 Task: Find connections with filter location Spalding with filter topic #lawyerswith filter profile language French with filter current company Mahindra Lifespace Developers Ltd. with filter school D.A.V. Public School - India with filter industry Industry Associations with filter service category Event Photography with filter keywords title Managing Partner
Action: Mouse moved to (568, 86)
Screenshot: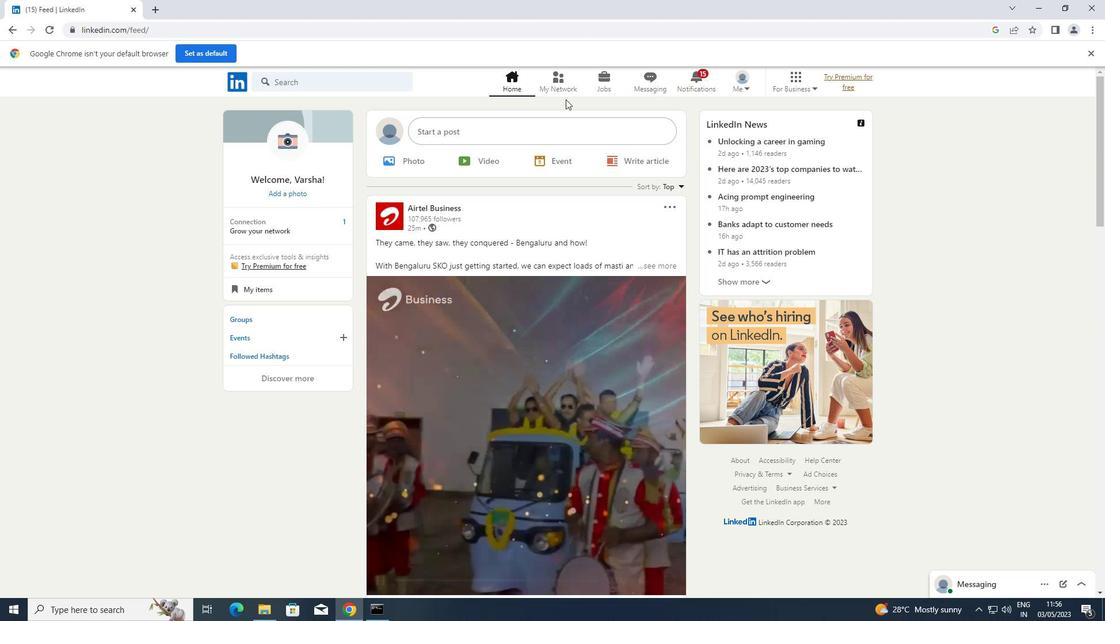 
Action: Mouse pressed left at (568, 86)
Screenshot: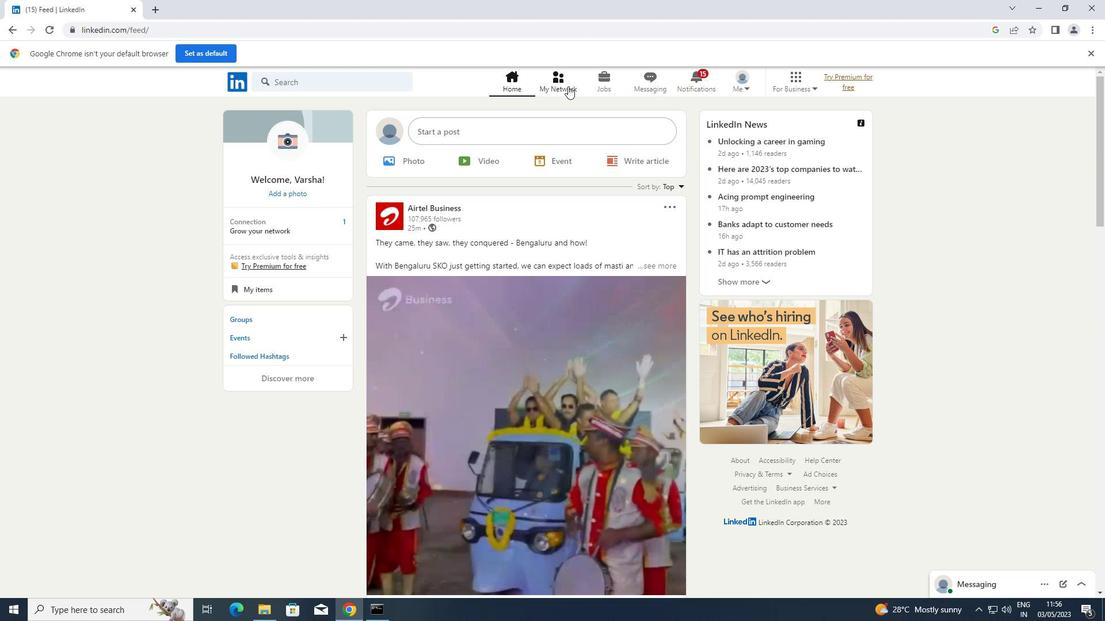 
Action: Mouse moved to (350, 144)
Screenshot: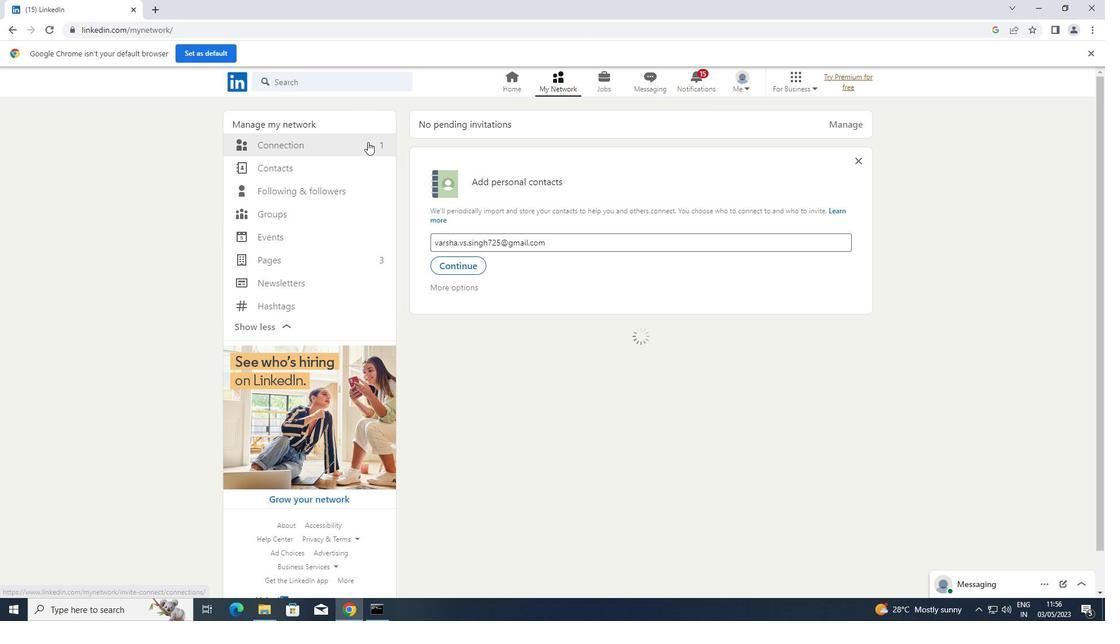
Action: Mouse pressed left at (350, 144)
Screenshot: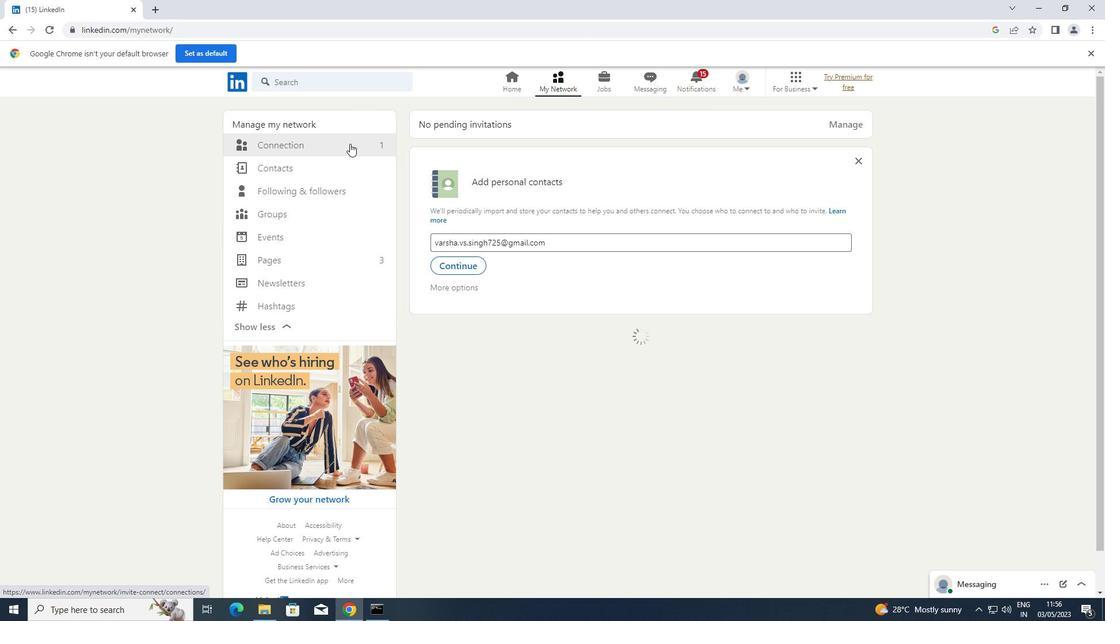 
Action: Mouse moved to (632, 143)
Screenshot: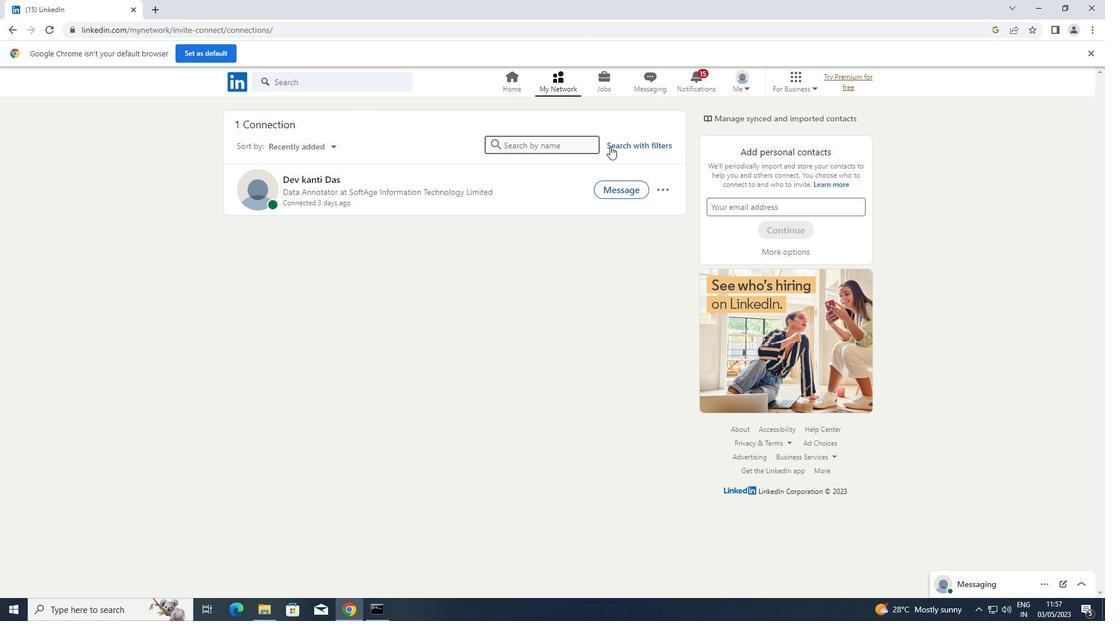 
Action: Mouse pressed left at (632, 143)
Screenshot: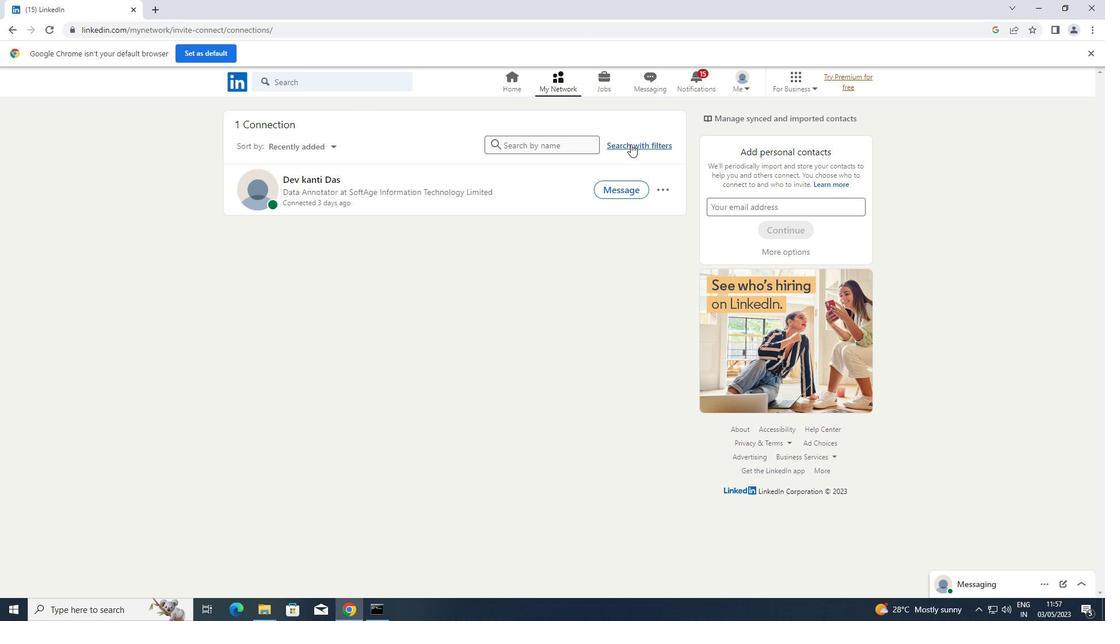 
Action: Mouse moved to (594, 104)
Screenshot: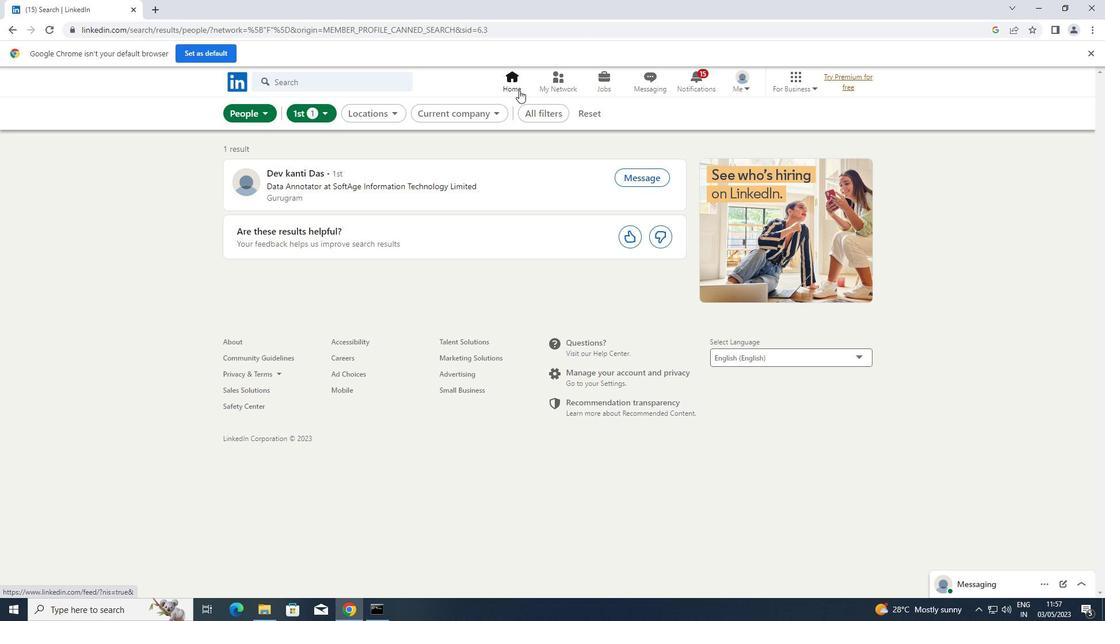 
Action: Mouse pressed left at (594, 104)
Screenshot: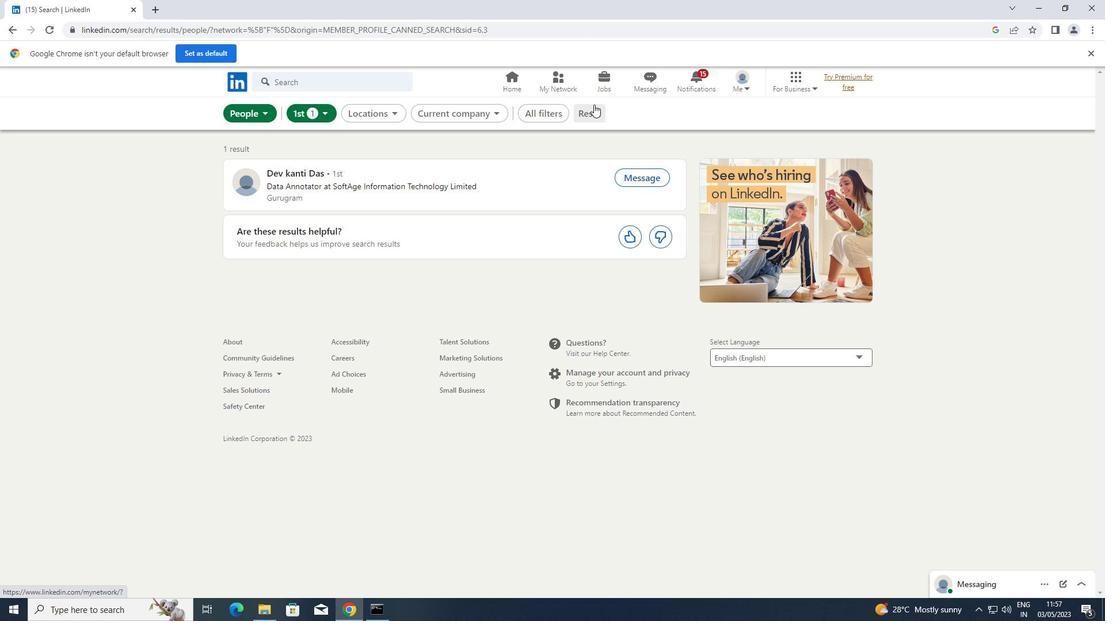 
Action: Mouse moved to (575, 116)
Screenshot: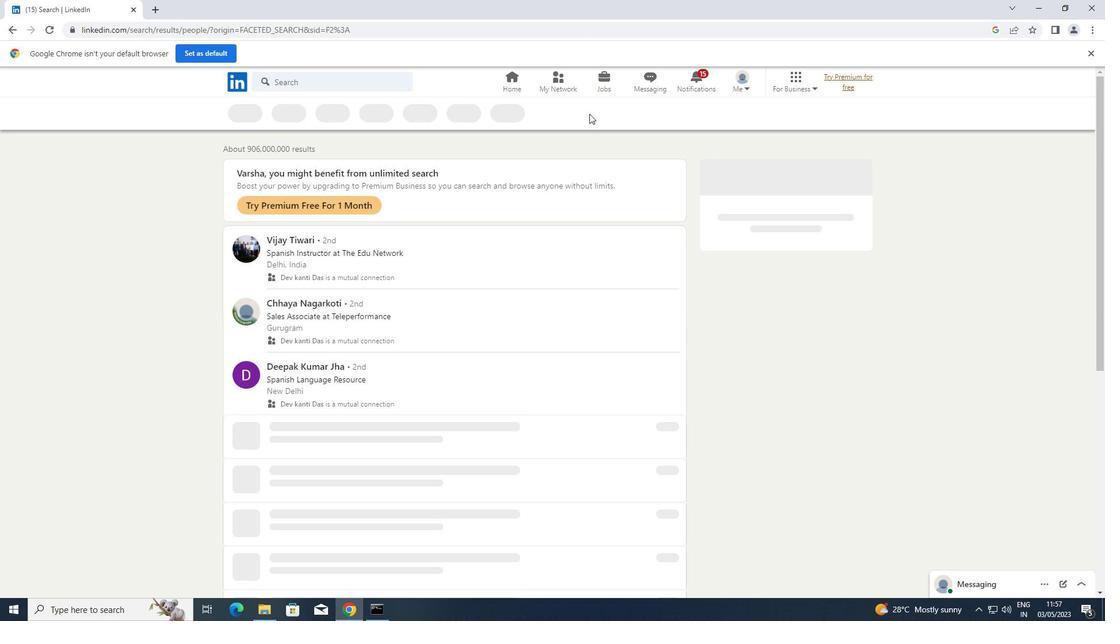 
Action: Mouse pressed left at (575, 116)
Screenshot: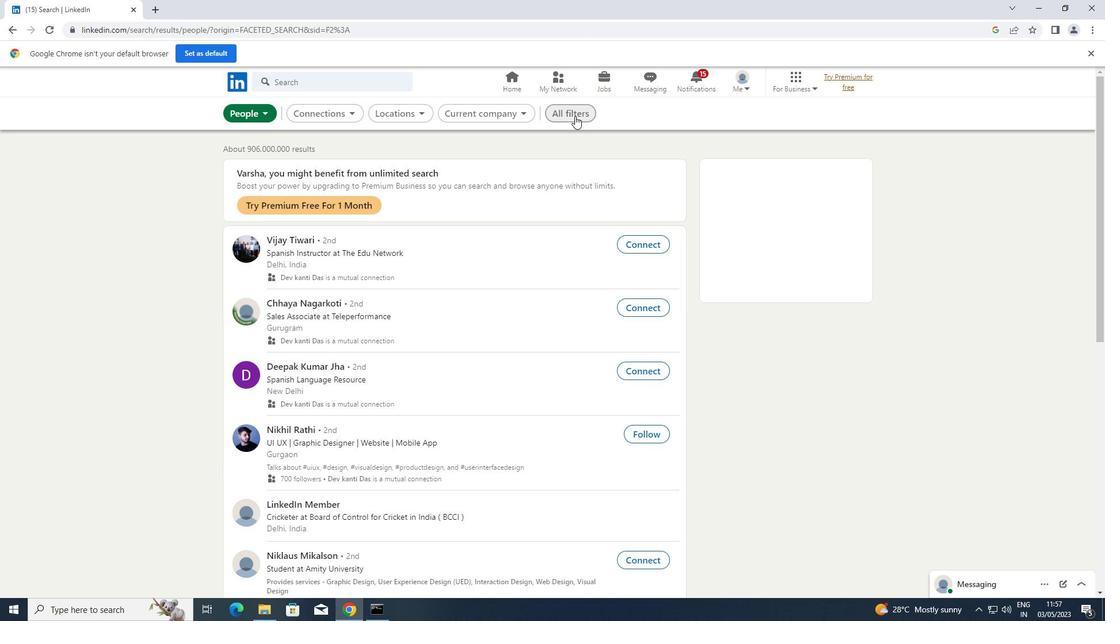 
Action: Mouse moved to (943, 294)
Screenshot: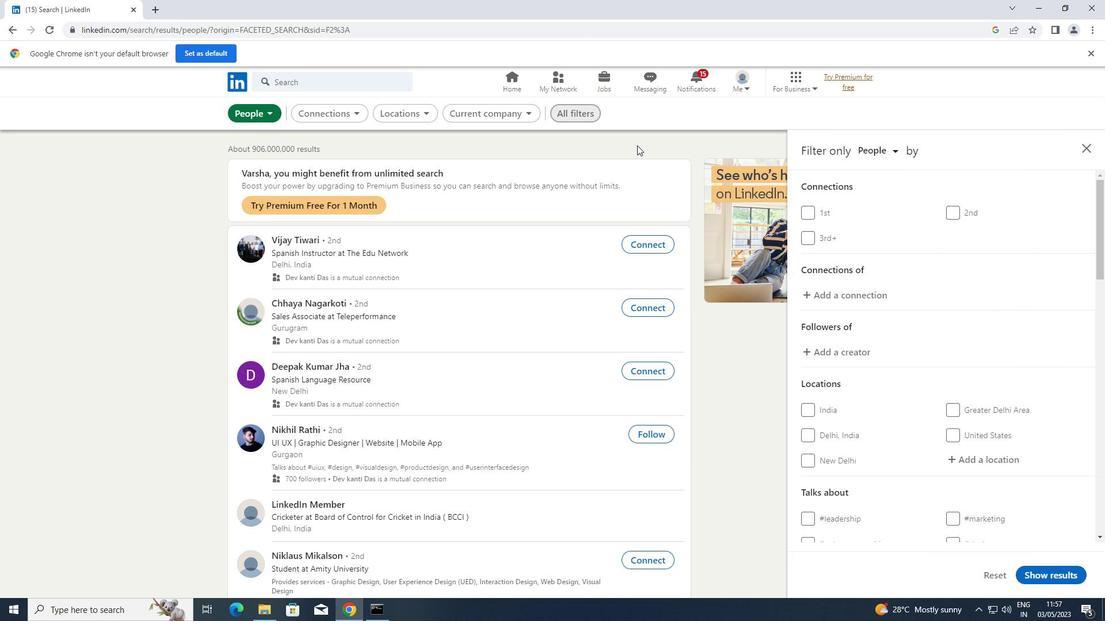 
Action: Mouse scrolled (943, 293) with delta (0, 0)
Screenshot: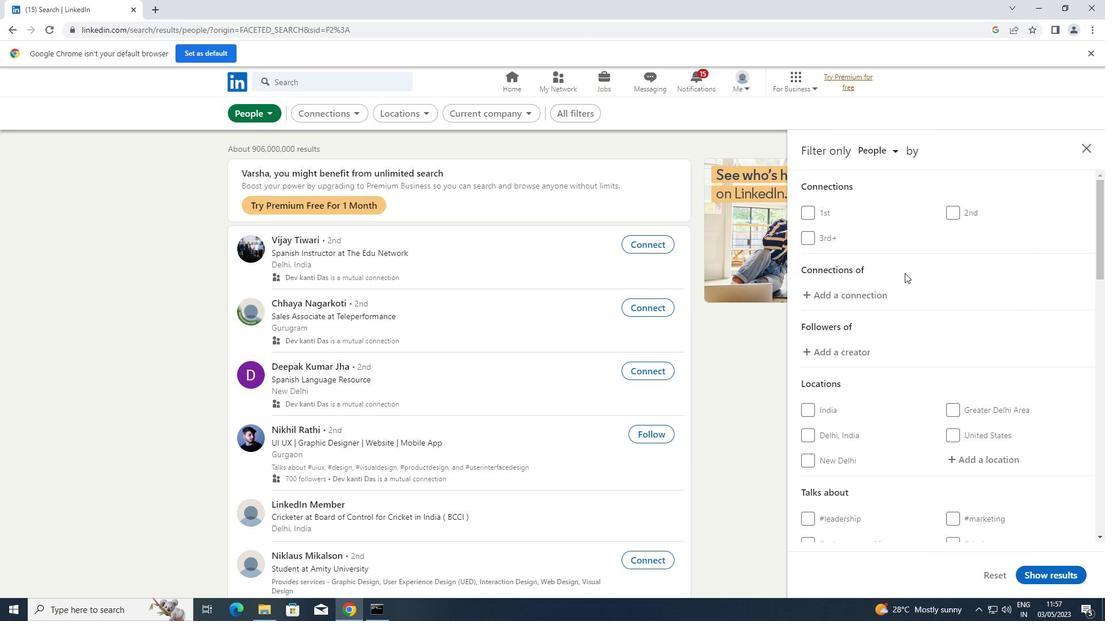 
Action: Mouse scrolled (943, 293) with delta (0, 0)
Screenshot: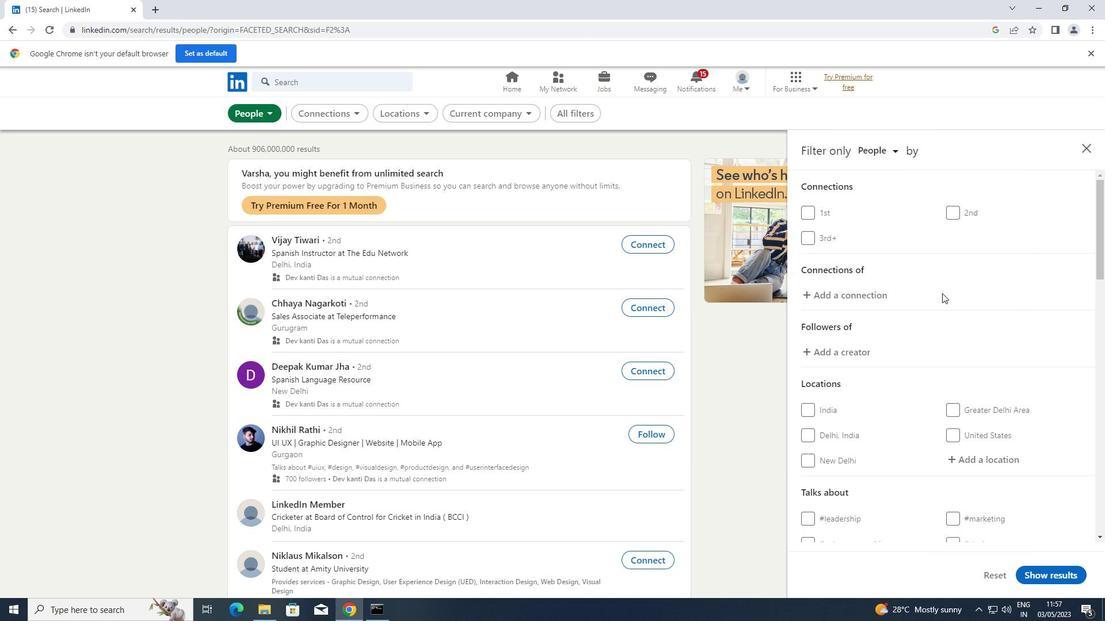 
Action: Mouse moved to (981, 340)
Screenshot: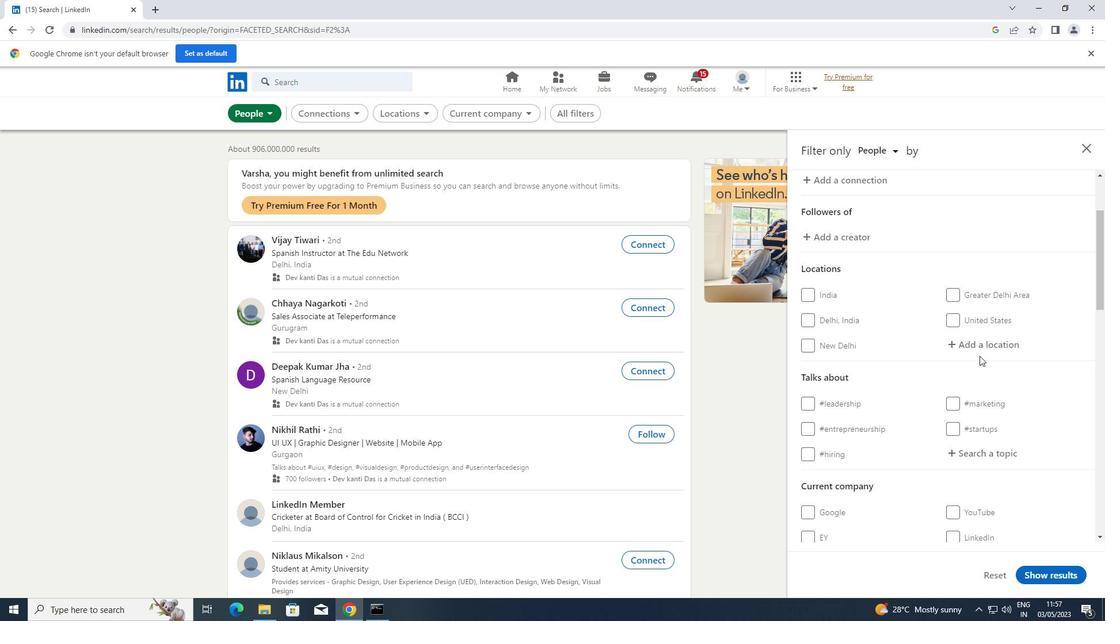 
Action: Mouse pressed left at (981, 340)
Screenshot: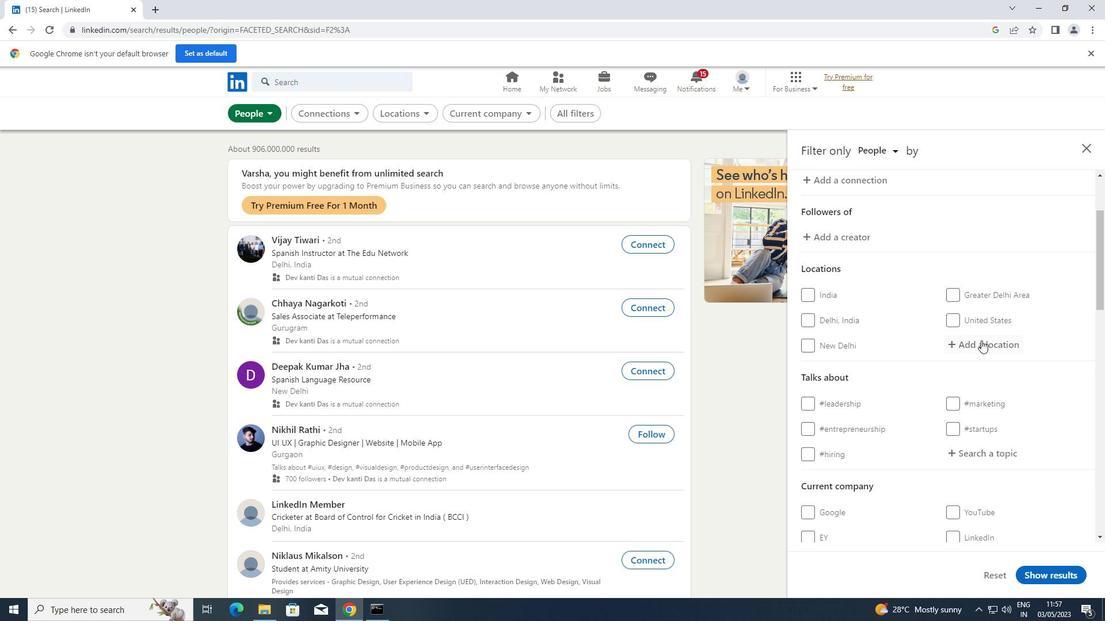 
Action: Key pressed <Key.shift>SPALDING
Screenshot: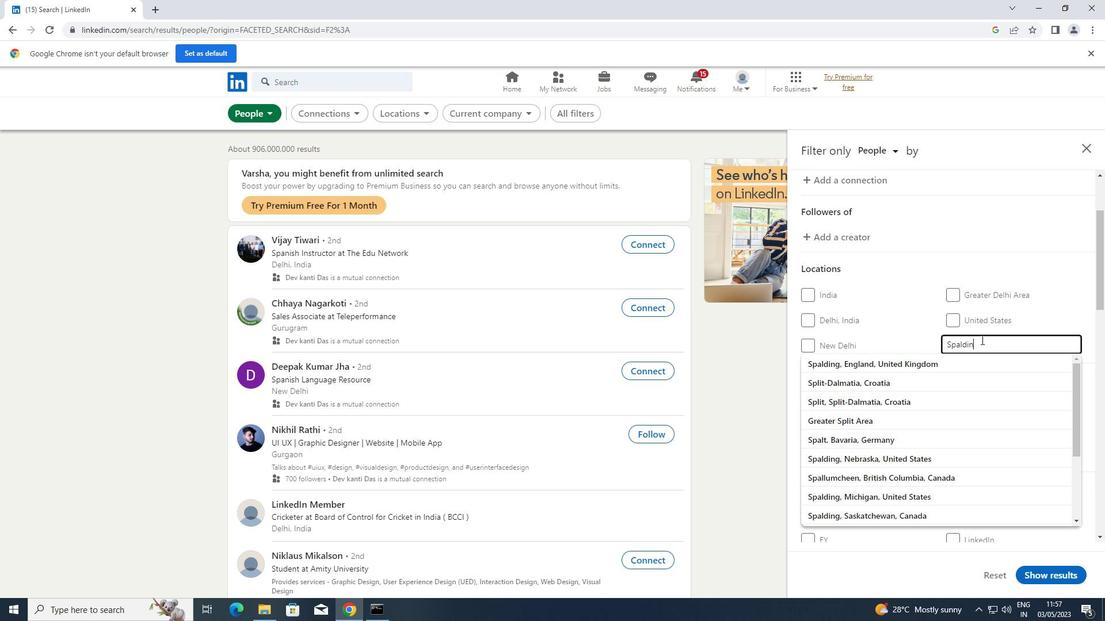 
Action: Mouse moved to (983, 345)
Screenshot: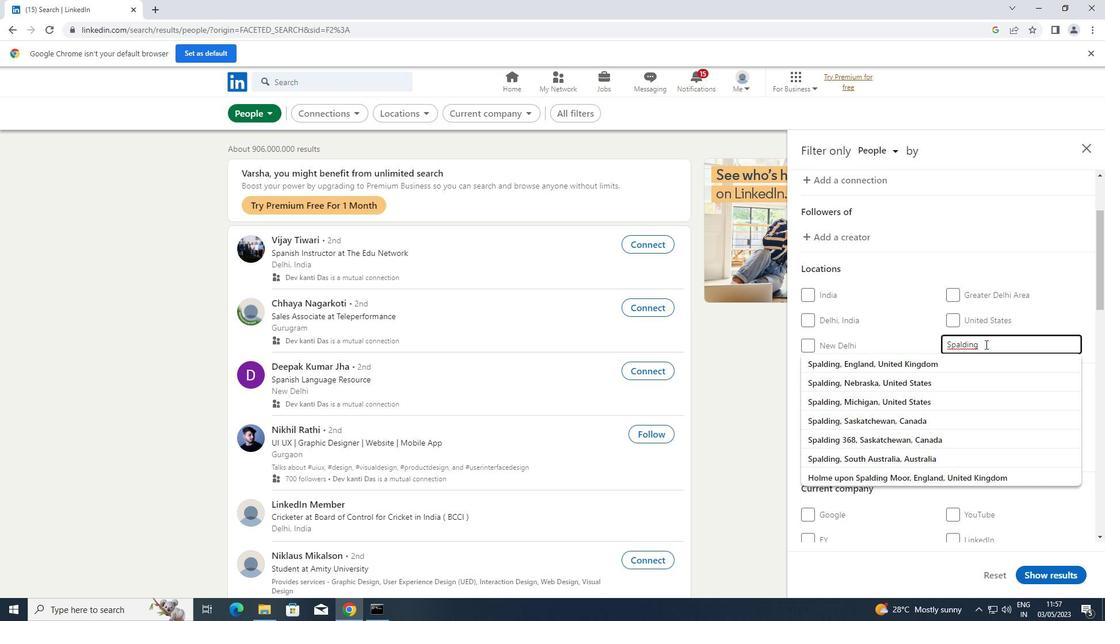 
Action: Mouse scrolled (983, 344) with delta (0, 0)
Screenshot: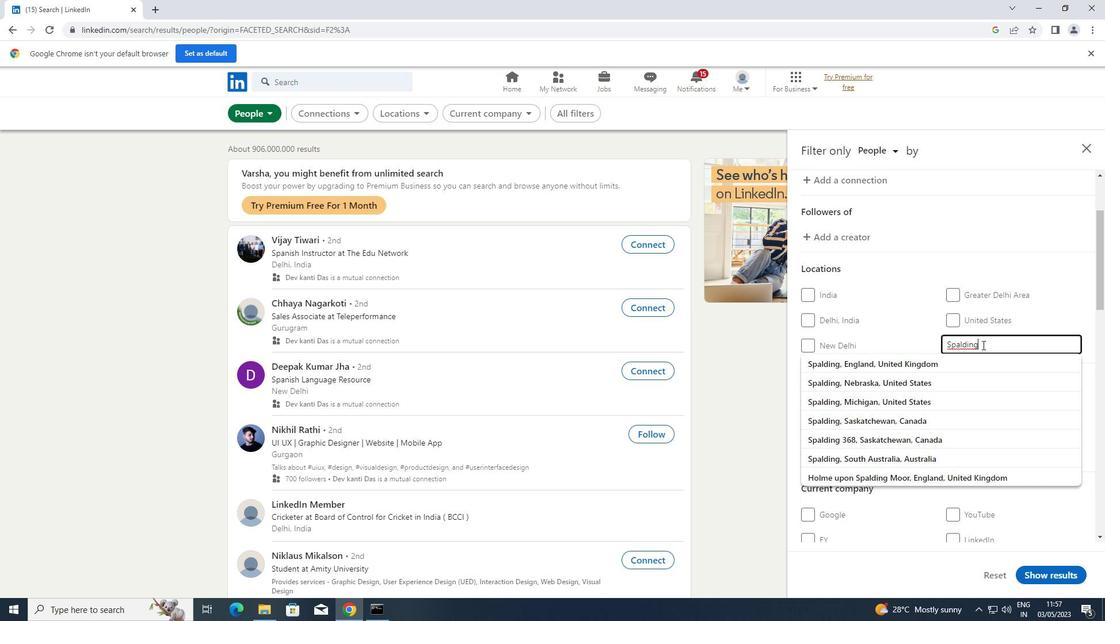 
Action: Mouse scrolled (983, 344) with delta (0, 0)
Screenshot: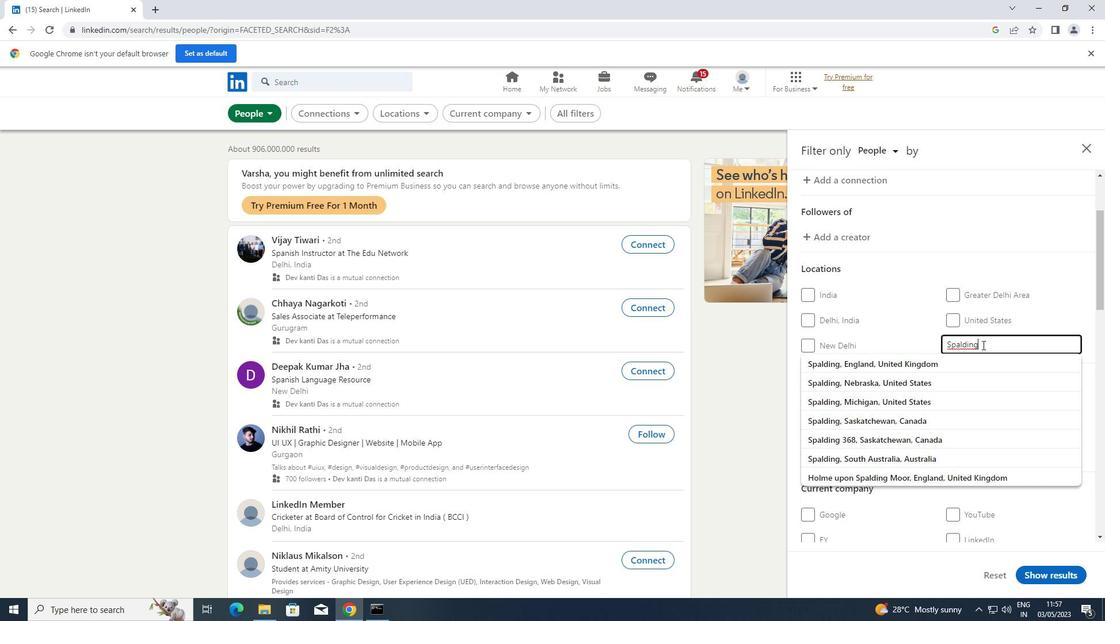 
Action: Mouse moved to (1002, 404)
Screenshot: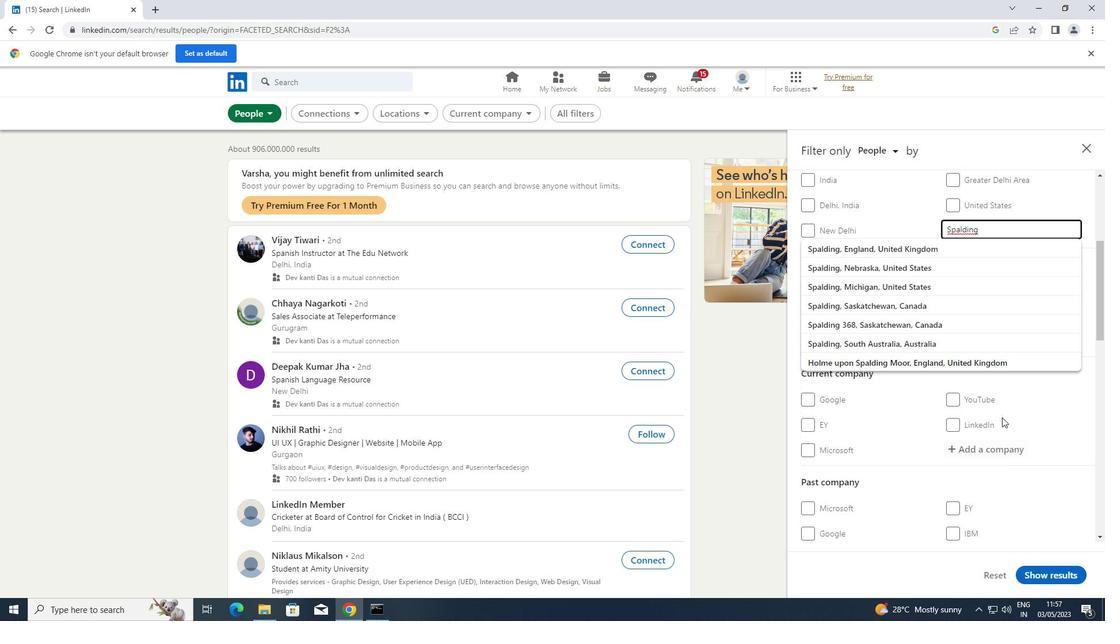 
Action: Key pressed <Key.enter>
Screenshot: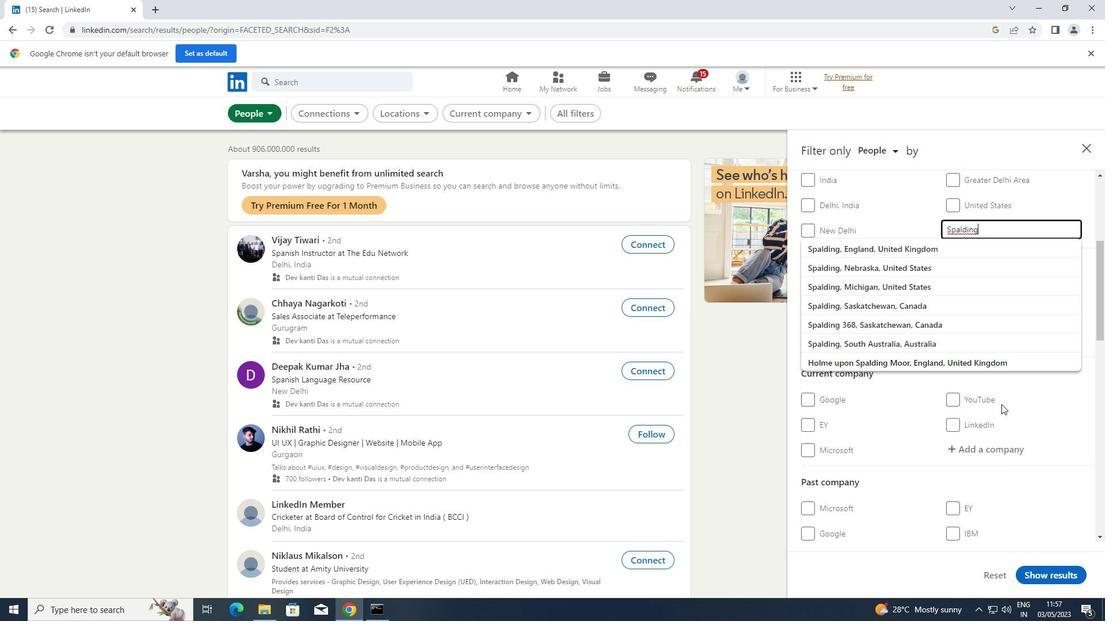 
Action: Mouse moved to (997, 340)
Screenshot: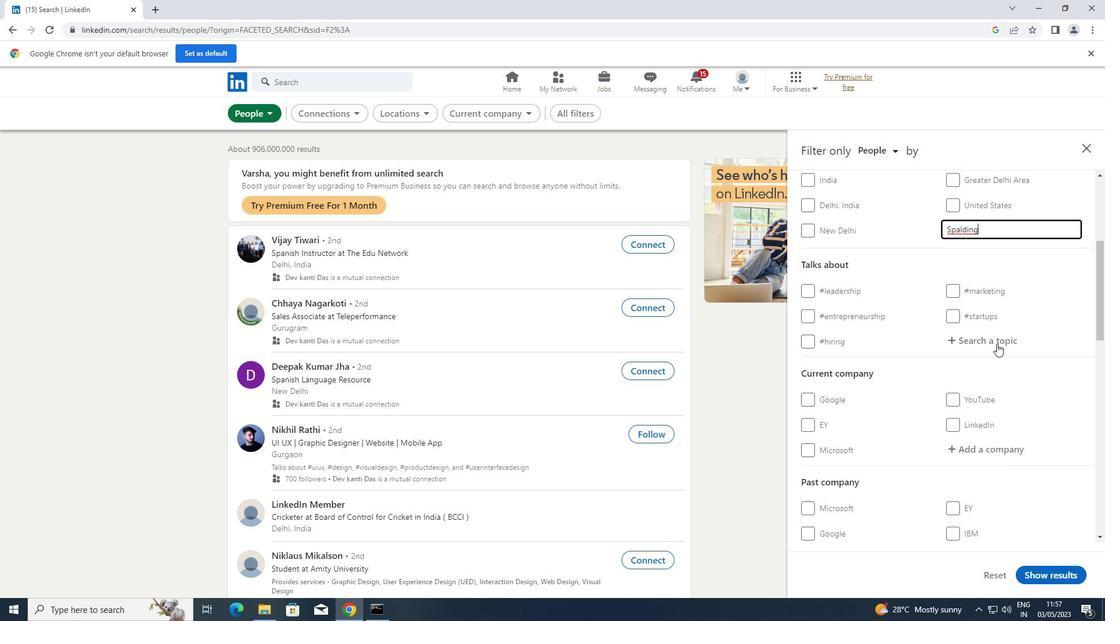 
Action: Mouse pressed left at (997, 340)
Screenshot: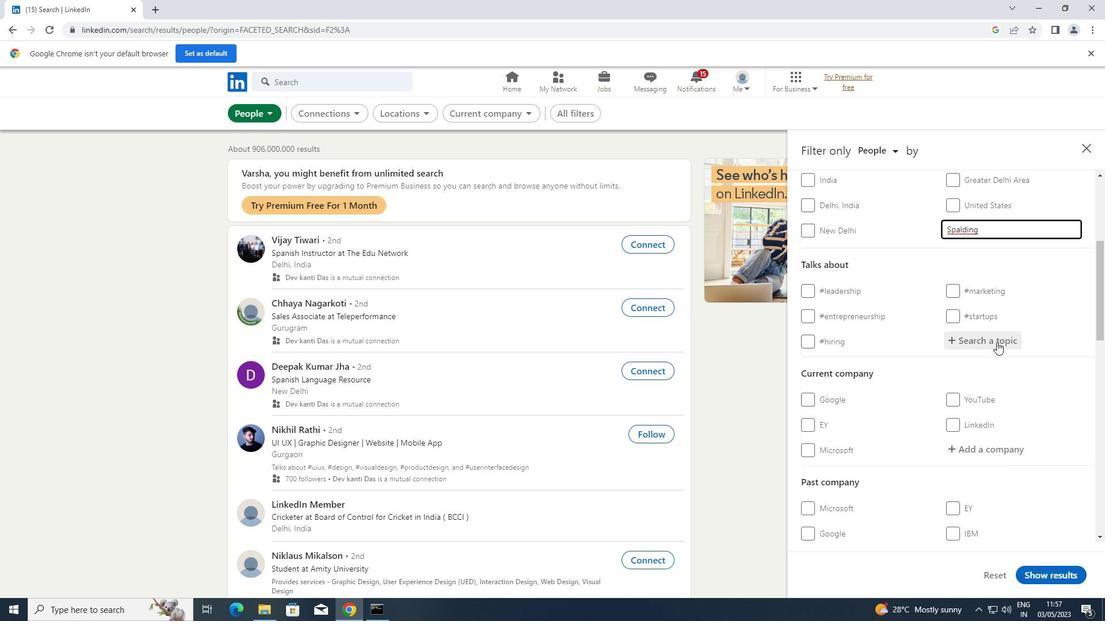 
Action: Key pressed LAWYERS
Screenshot: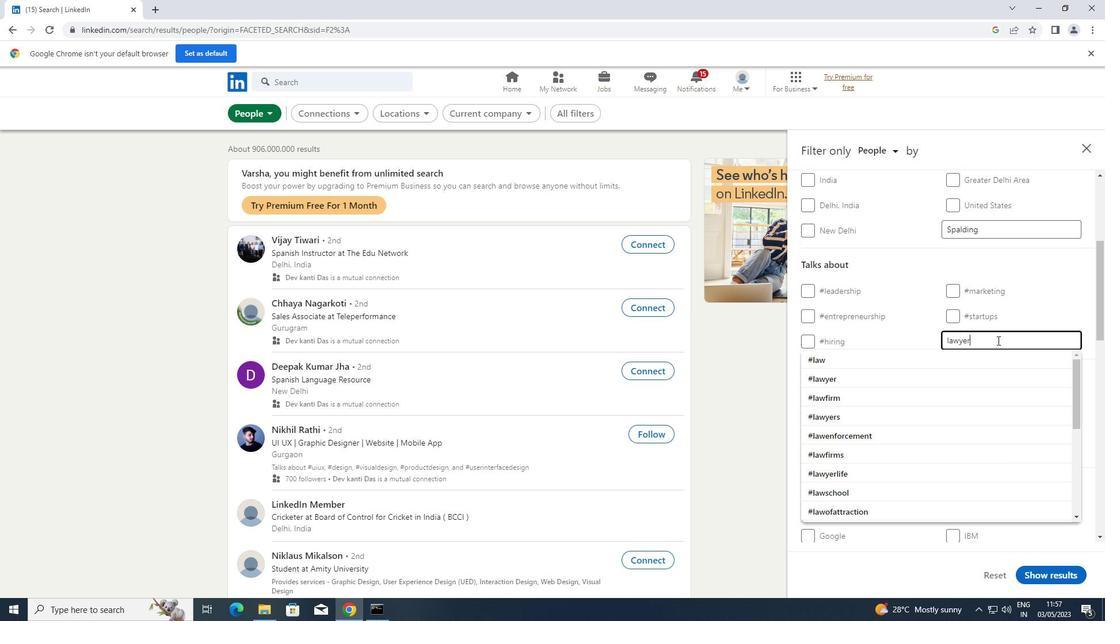 
Action: Mouse moved to (905, 362)
Screenshot: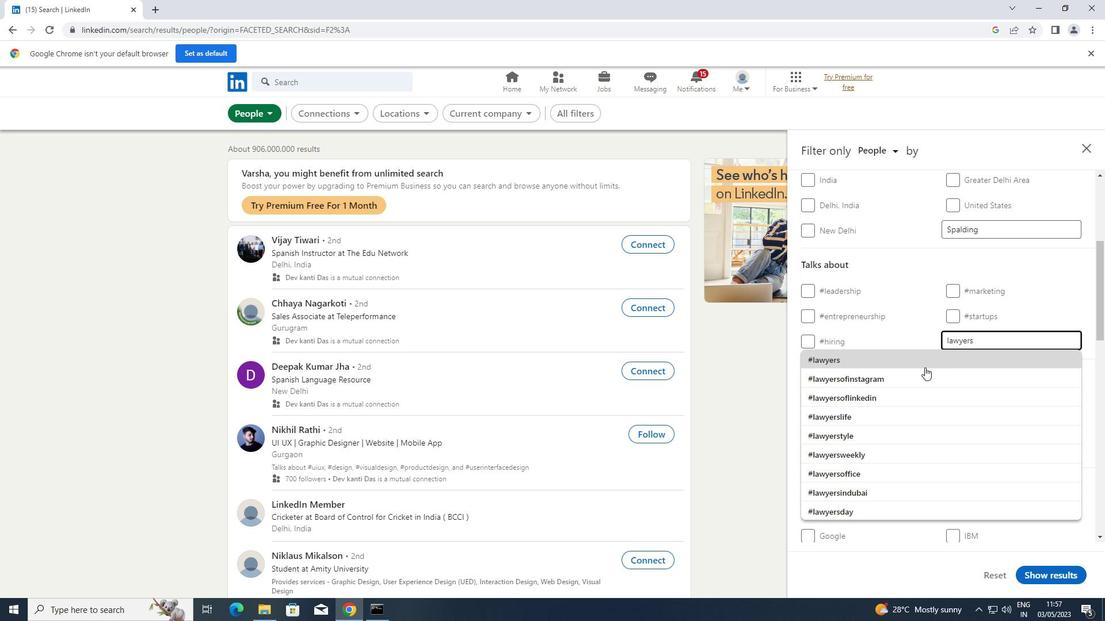 
Action: Mouse pressed left at (905, 362)
Screenshot: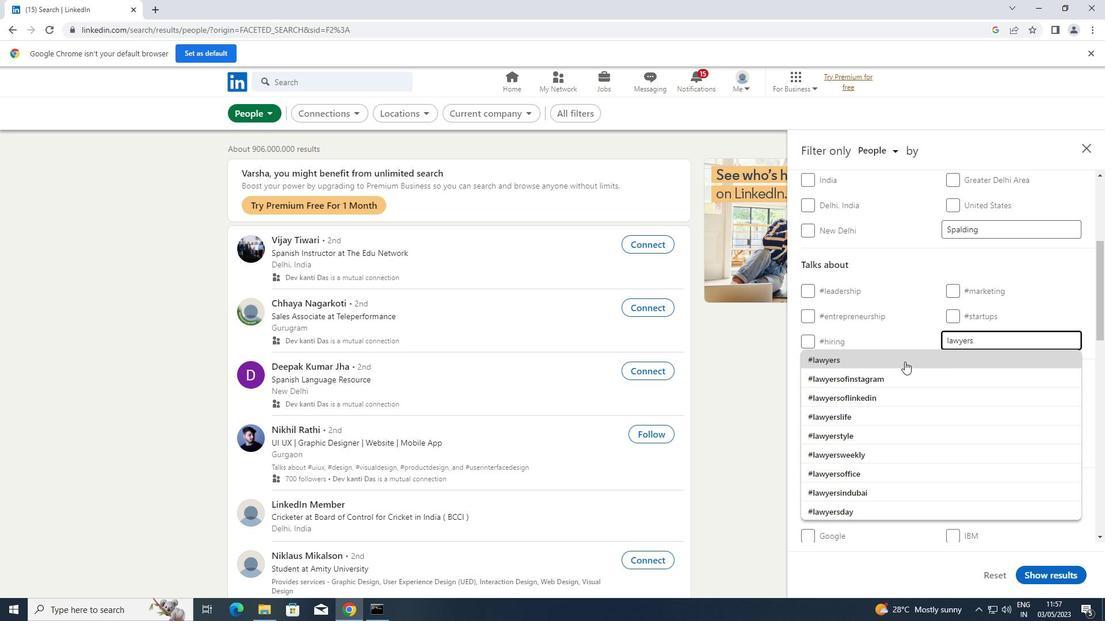 
Action: Mouse scrolled (905, 361) with delta (0, 0)
Screenshot: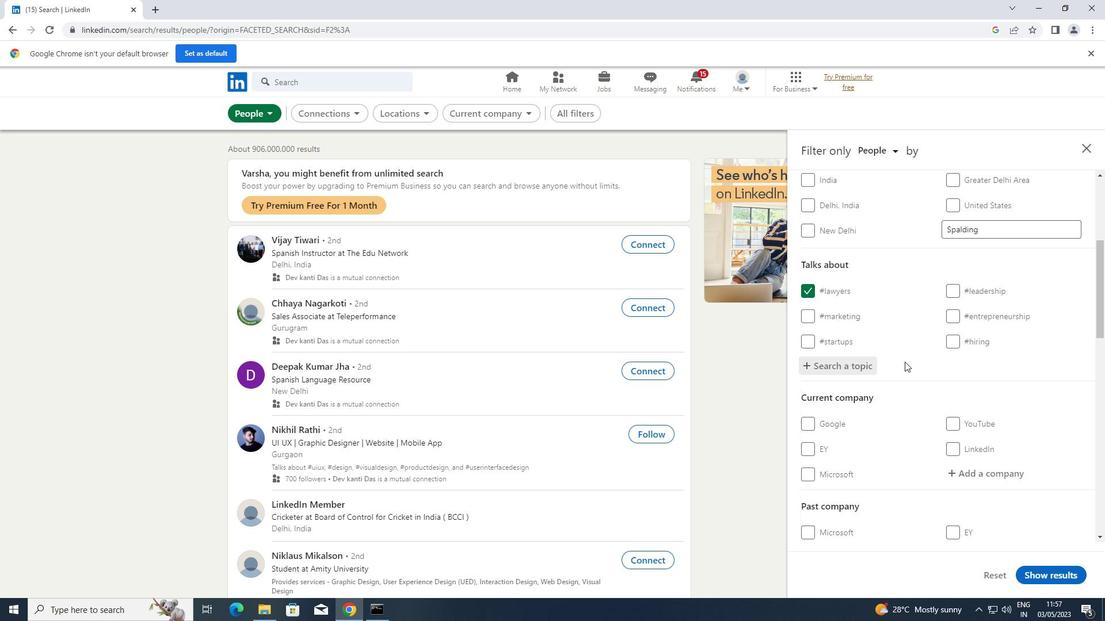 
Action: Mouse scrolled (905, 361) with delta (0, 0)
Screenshot: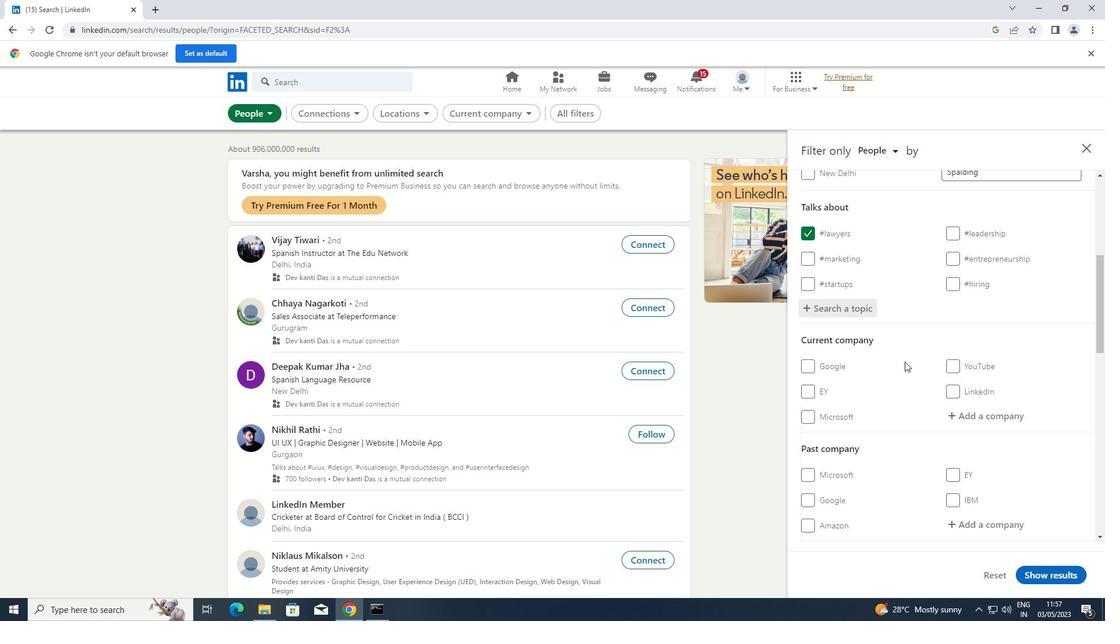 
Action: Mouse scrolled (905, 361) with delta (0, 0)
Screenshot: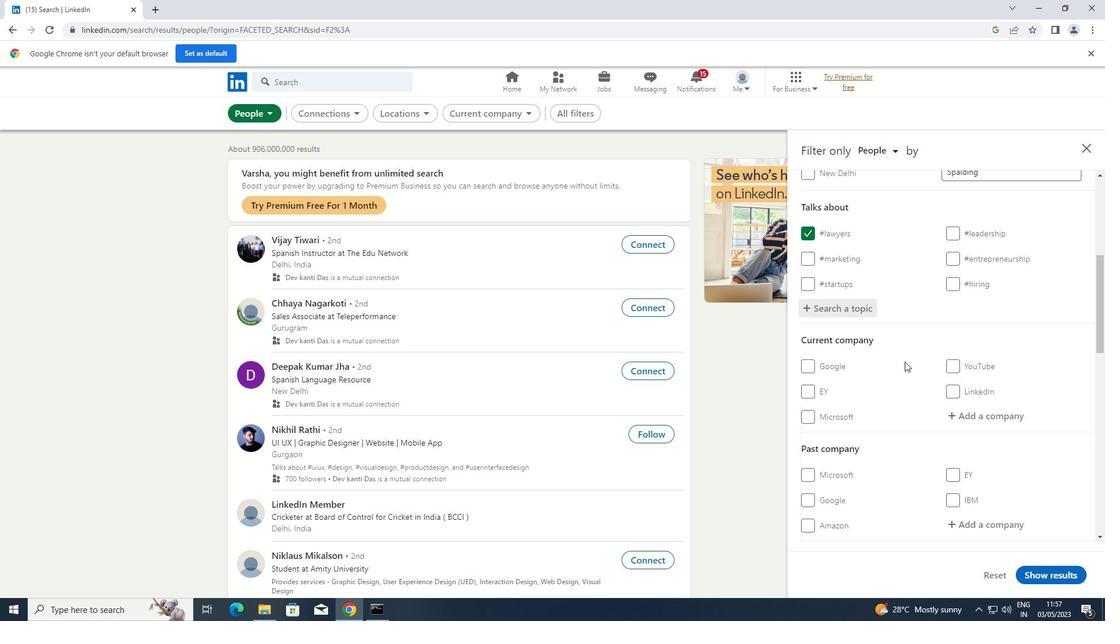 
Action: Mouse scrolled (905, 361) with delta (0, 0)
Screenshot: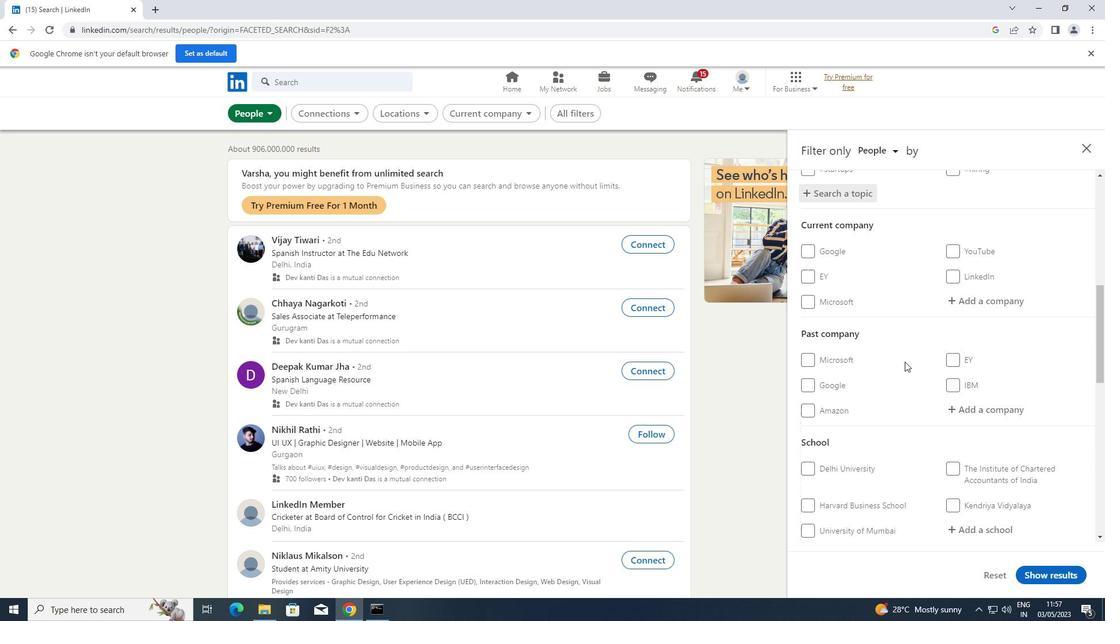 
Action: Mouse scrolled (905, 361) with delta (0, 0)
Screenshot: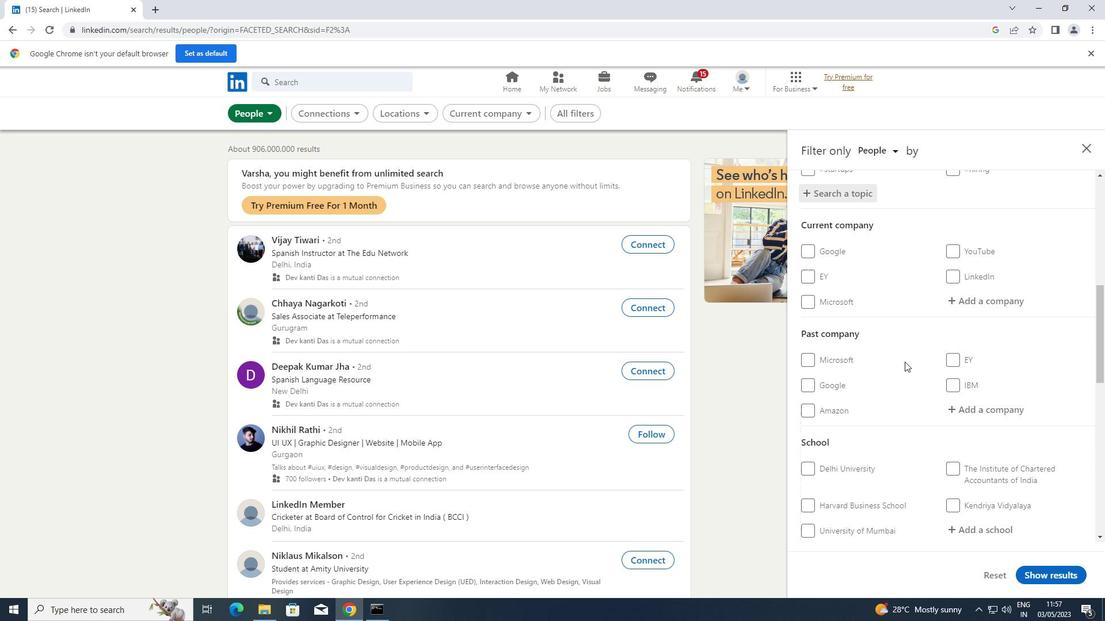 
Action: Mouse scrolled (905, 361) with delta (0, 0)
Screenshot: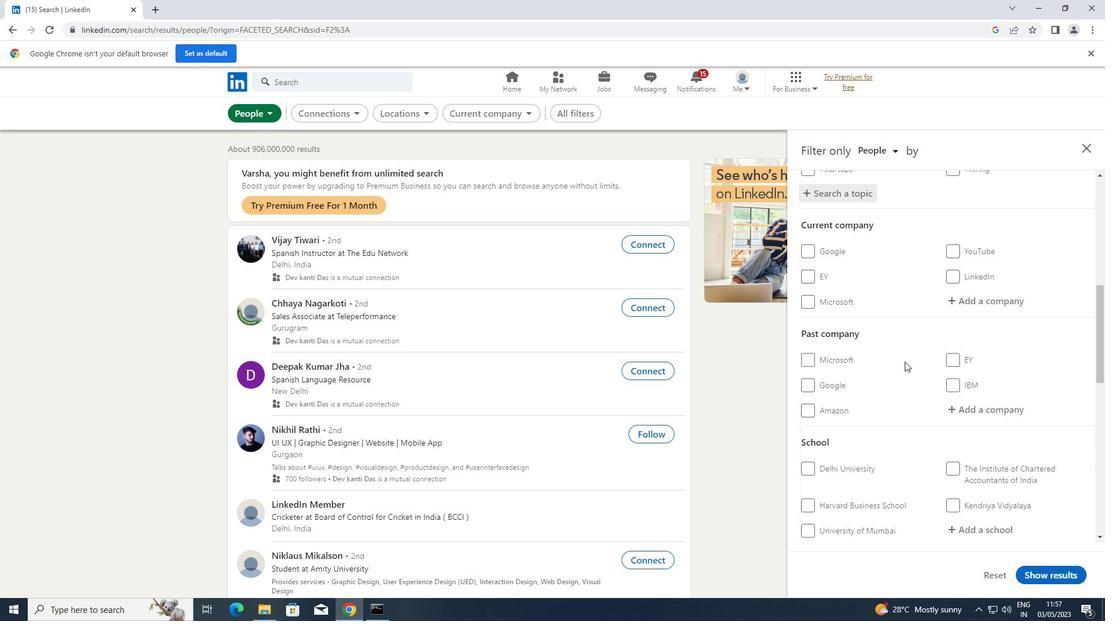 
Action: Mouse scrolled (905, 361) with delta (0, 0)
Screenshot: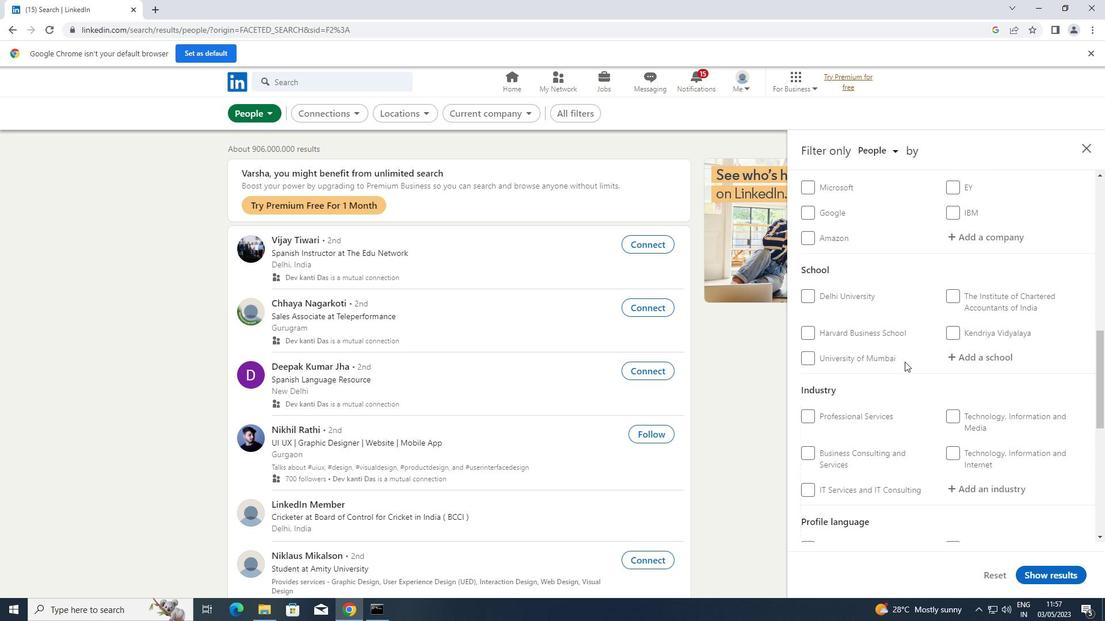 
Action: Mouse scrolled (905, 361) with delta (0, 0)
Screenshot: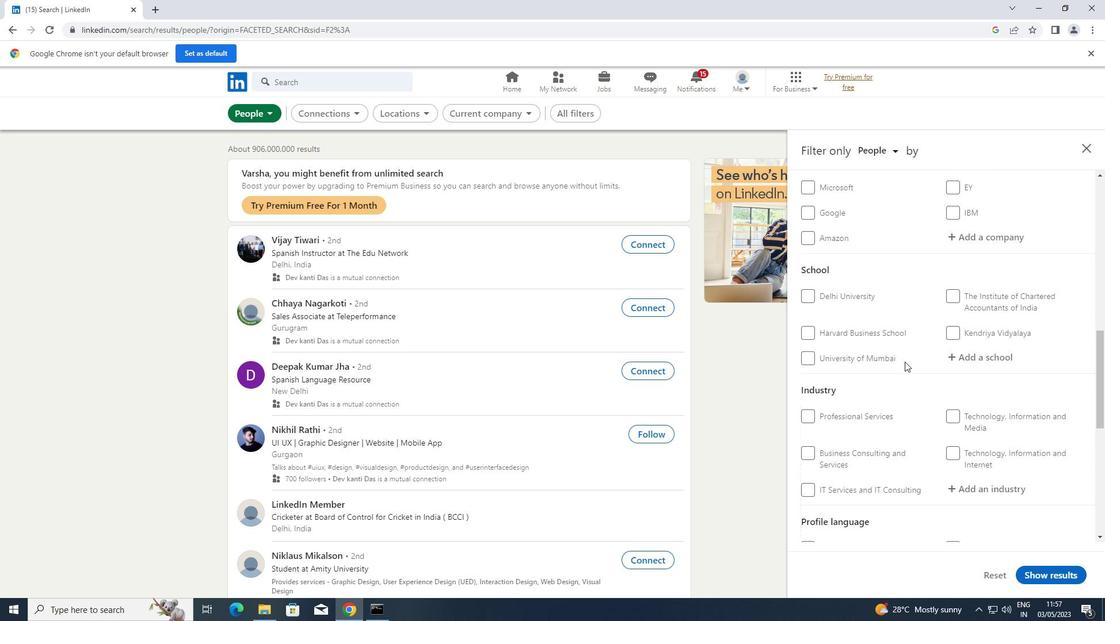 
Action: Mouse scrolled (905, 361) with delta (0, 0)
Screenshot: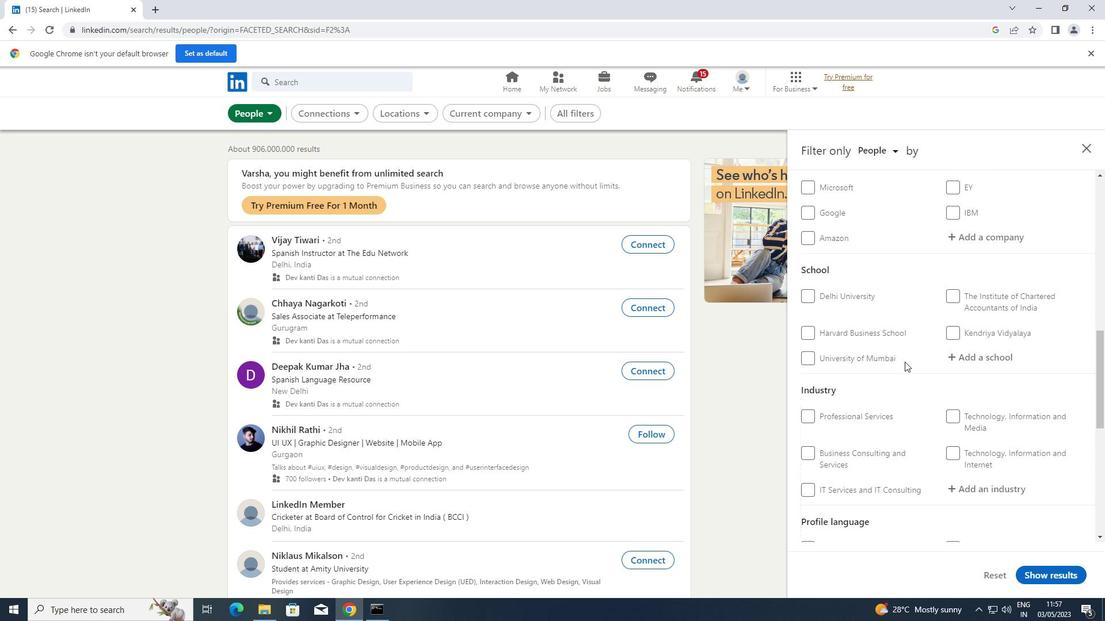 
Action: Mouse scrolled (905, 361) with delta (0, 0)
Screenshot: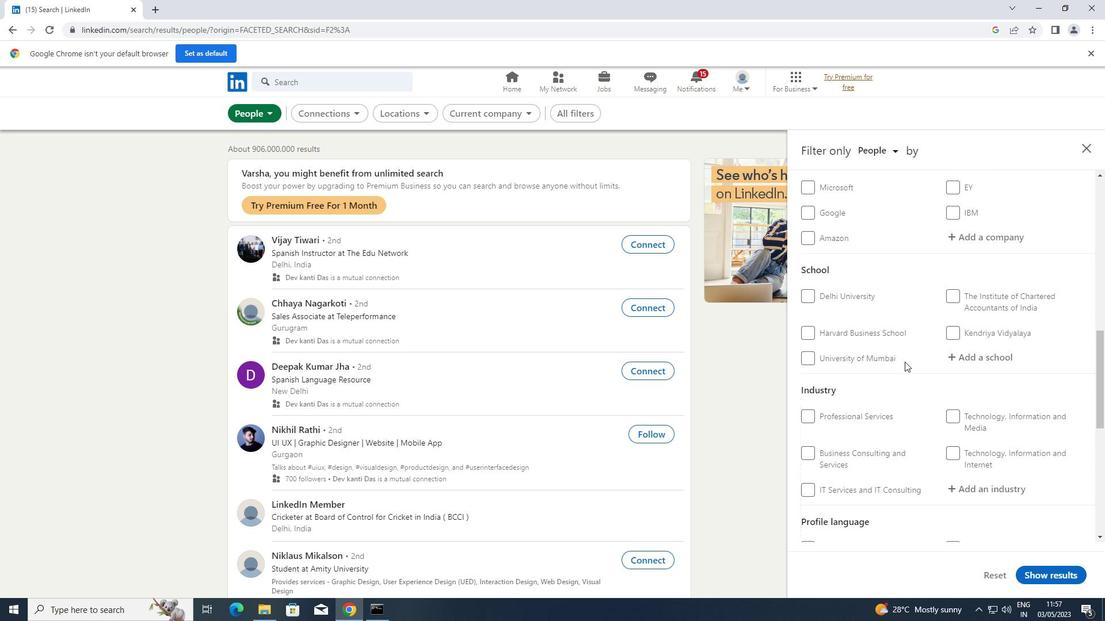 
Action: Mouse scrolled (905, 361) with delta (0, 0)
Screenshot: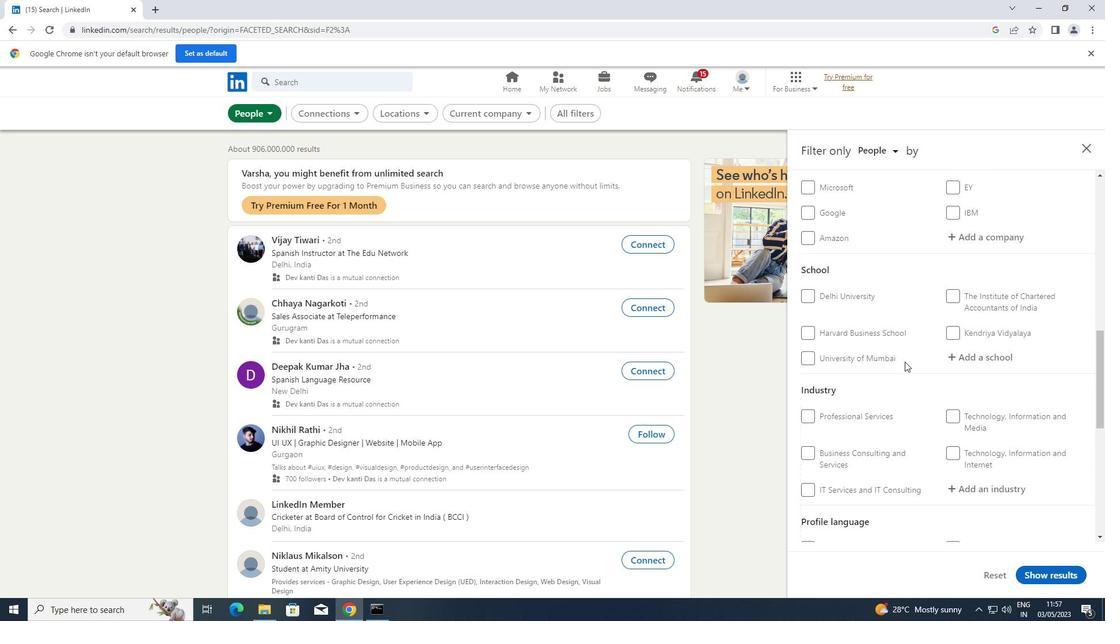 
Action: Mouse moved to (951, 257)
Screenshot: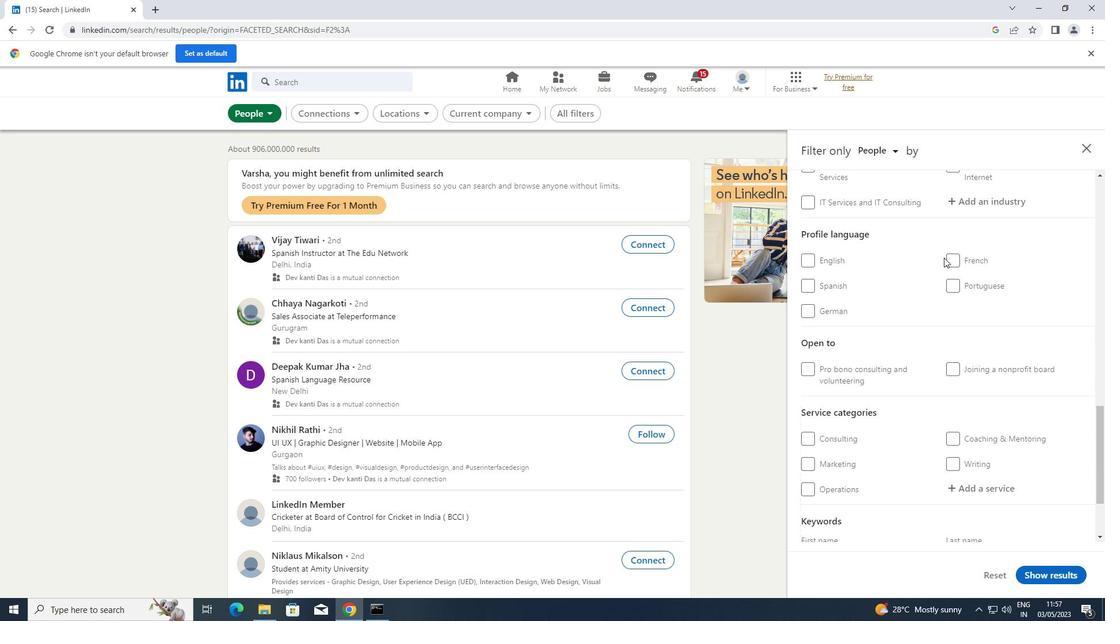 
Action: Mouse pressed left at (951, 257)
Screenshot: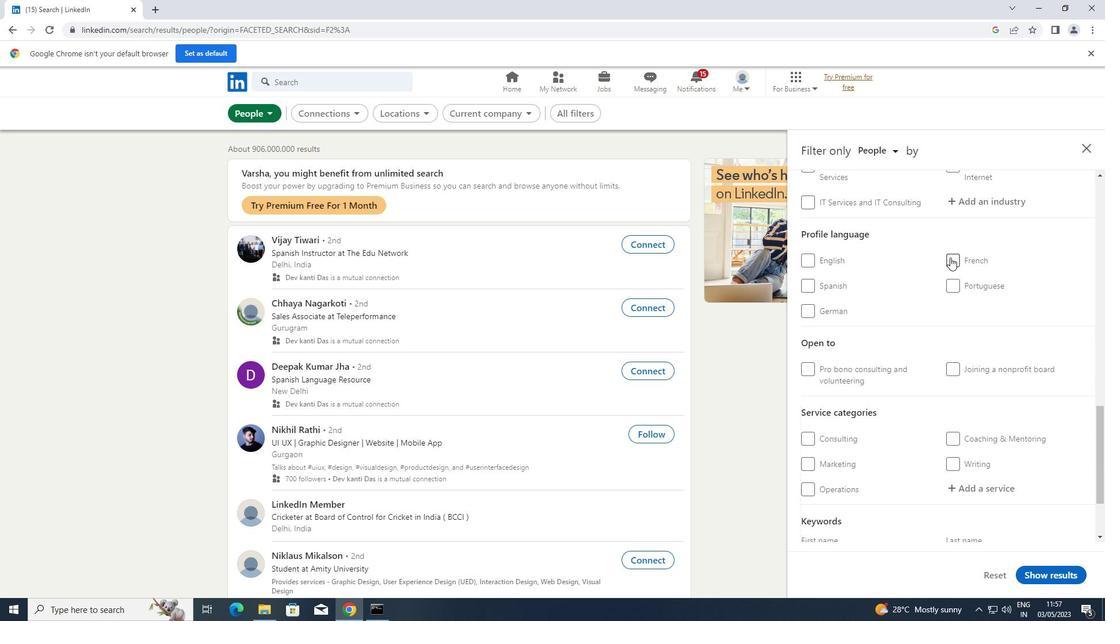 
Action: Mouse moved to (934, 272)
Screenshot: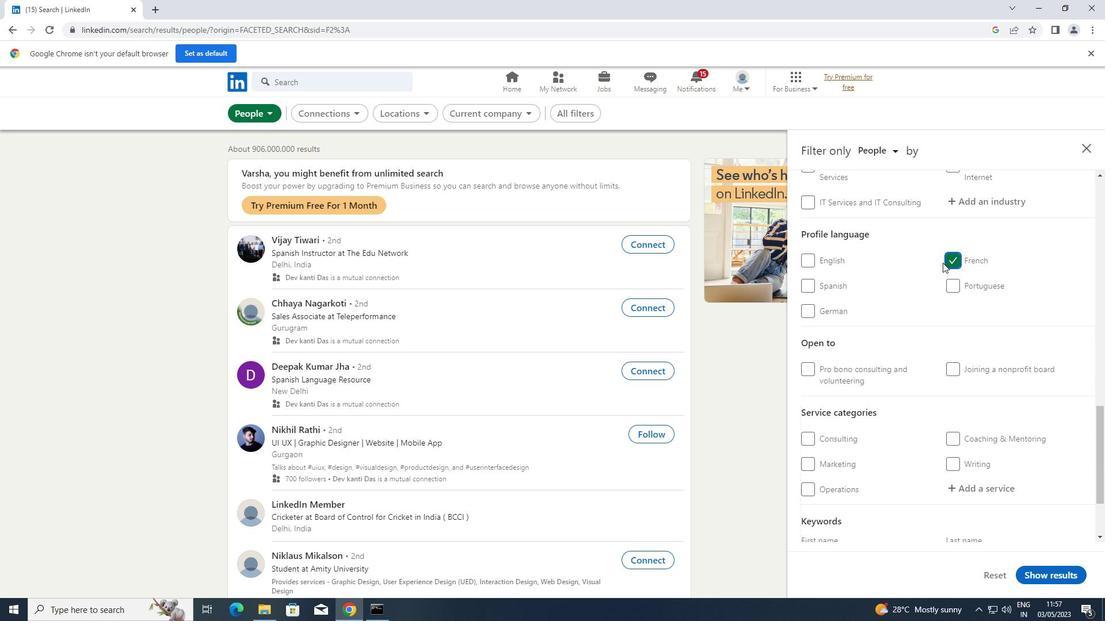 
Action: Mouse scrolled (934, 272) with delta (0, 0)
Screenshot: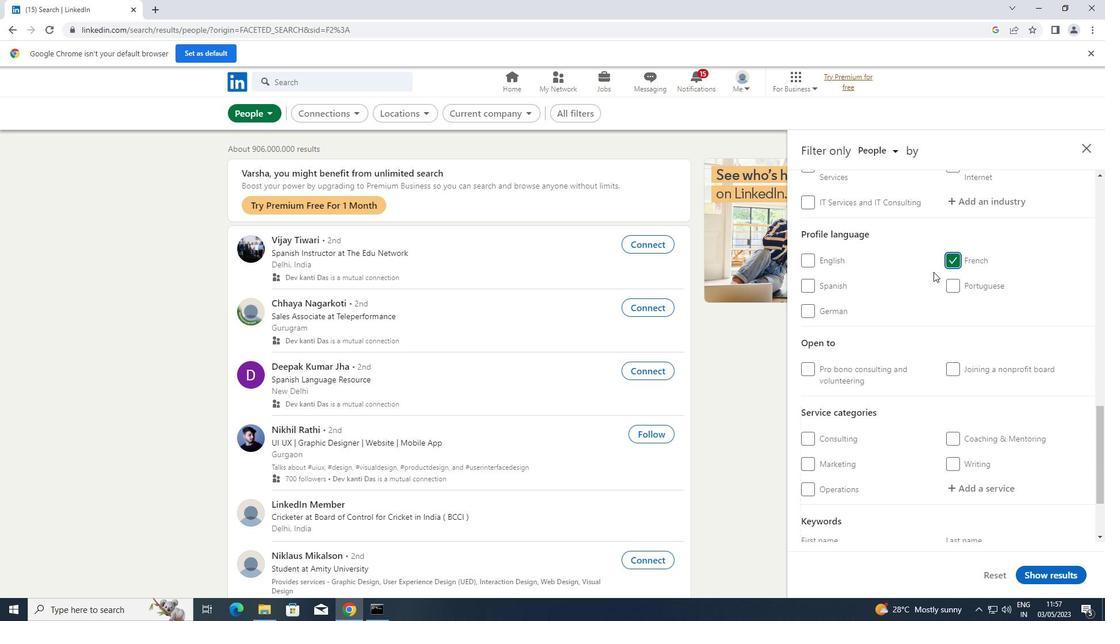 
Action: Mouse scrolled (934, 272) with delta (0, 0)
Screenshot: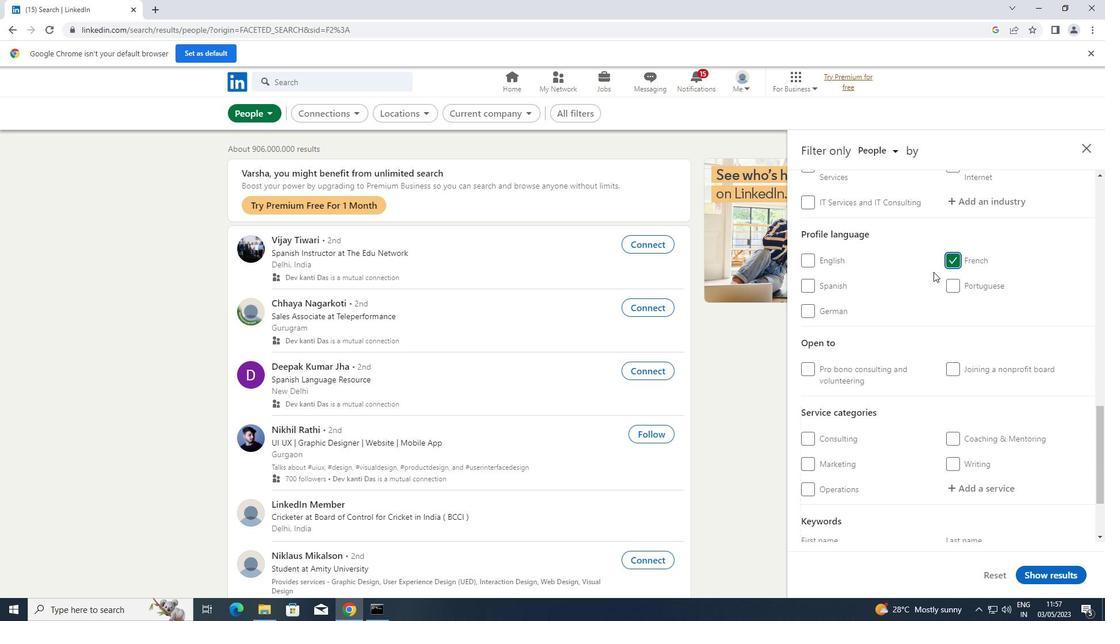 
Action: Mouse scrolled (934, 272) with delta (0, 0)
Screenshot: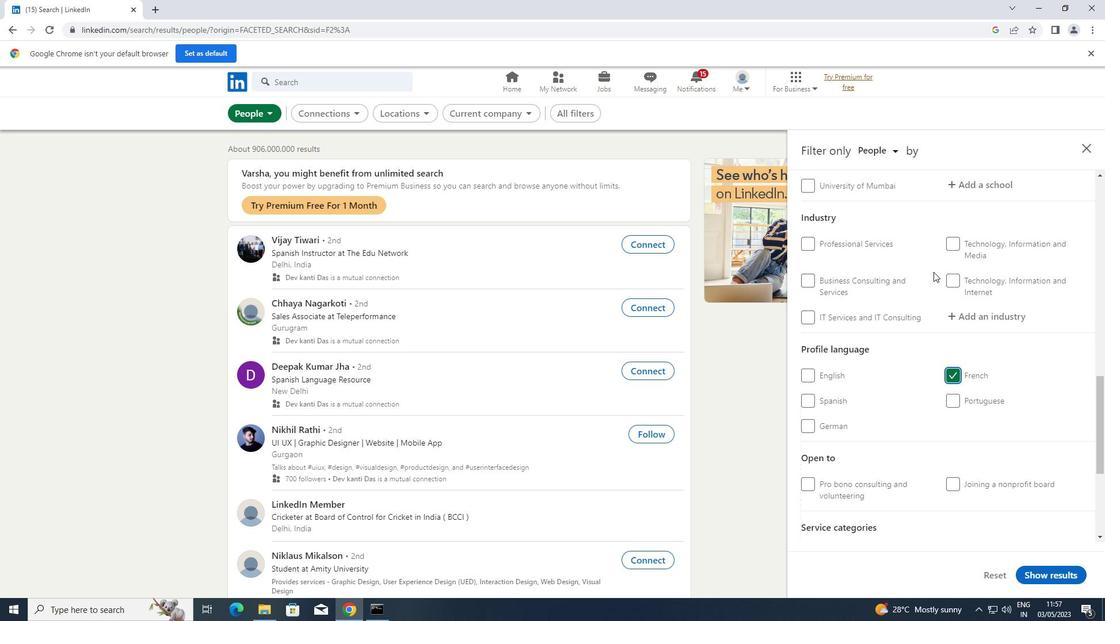 
Action: Mouse scrolled (934, 272) with delta (0, 0)
Screenshot: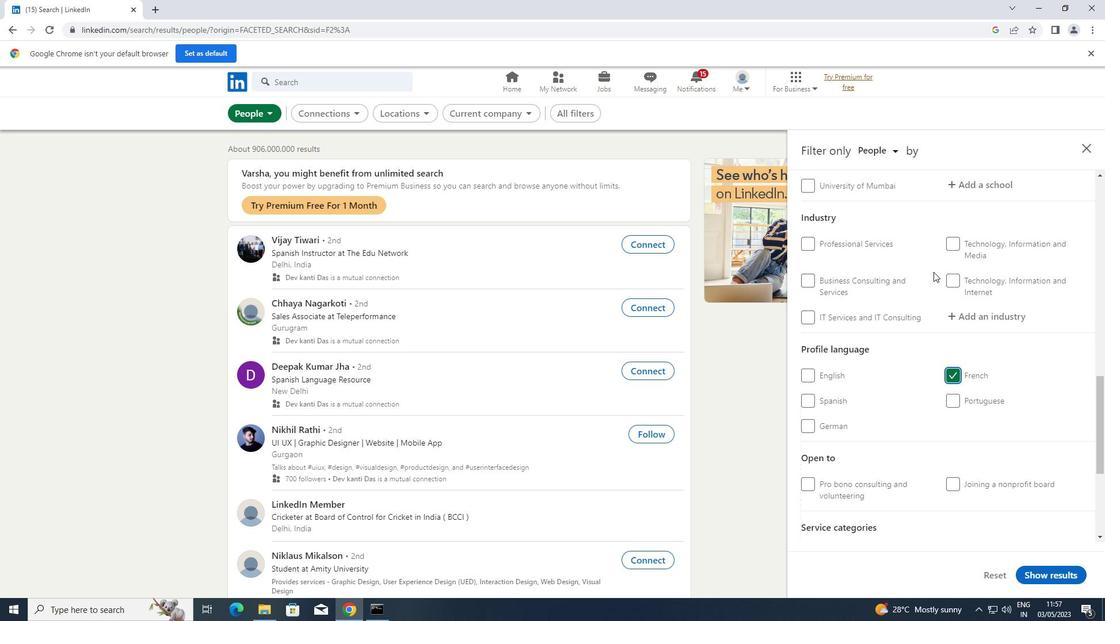 
Action: Mouse scrolled (934, 272) with delta (0, 0)
Screenshot: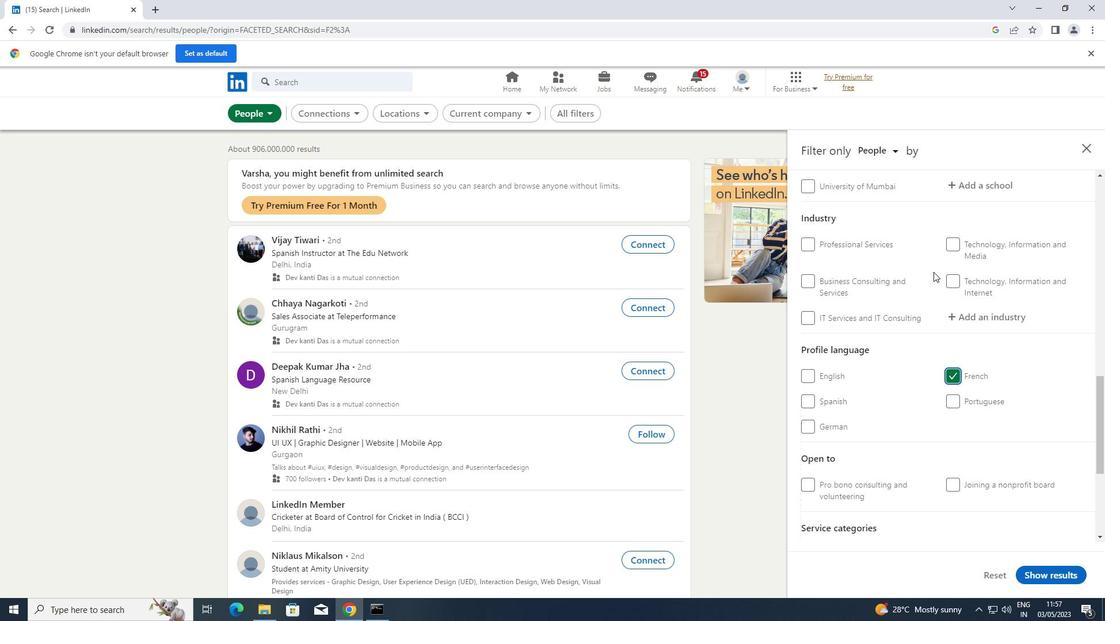 
Action: Mouse scrolled (934, 272) with delta (0, 0)
Screenshot: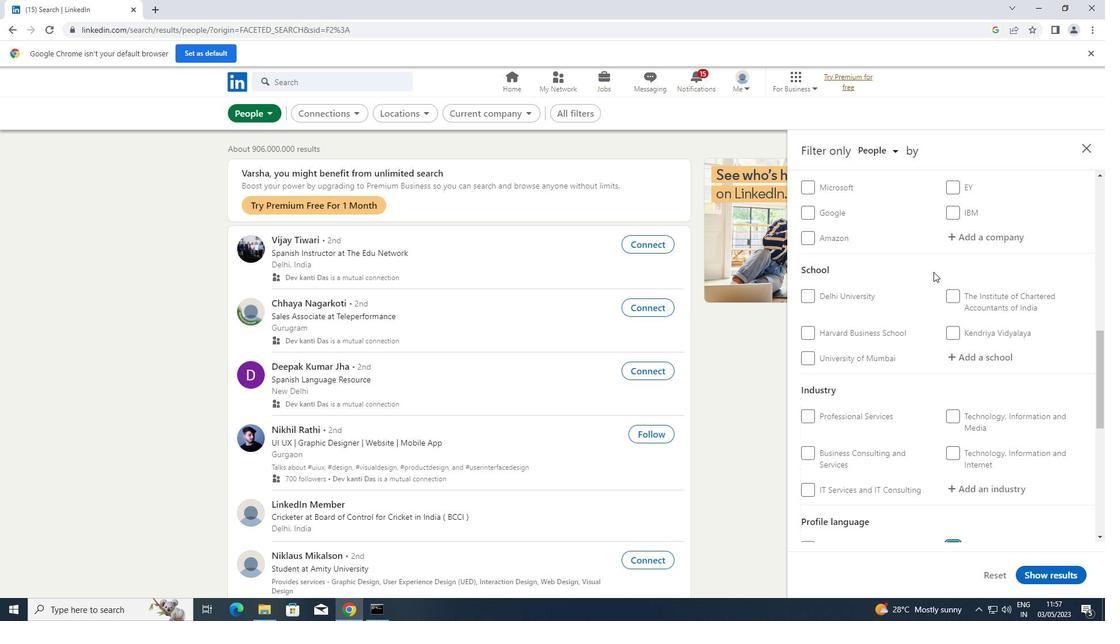 
Action: Mouse moved to (932, 272)
Screenshot: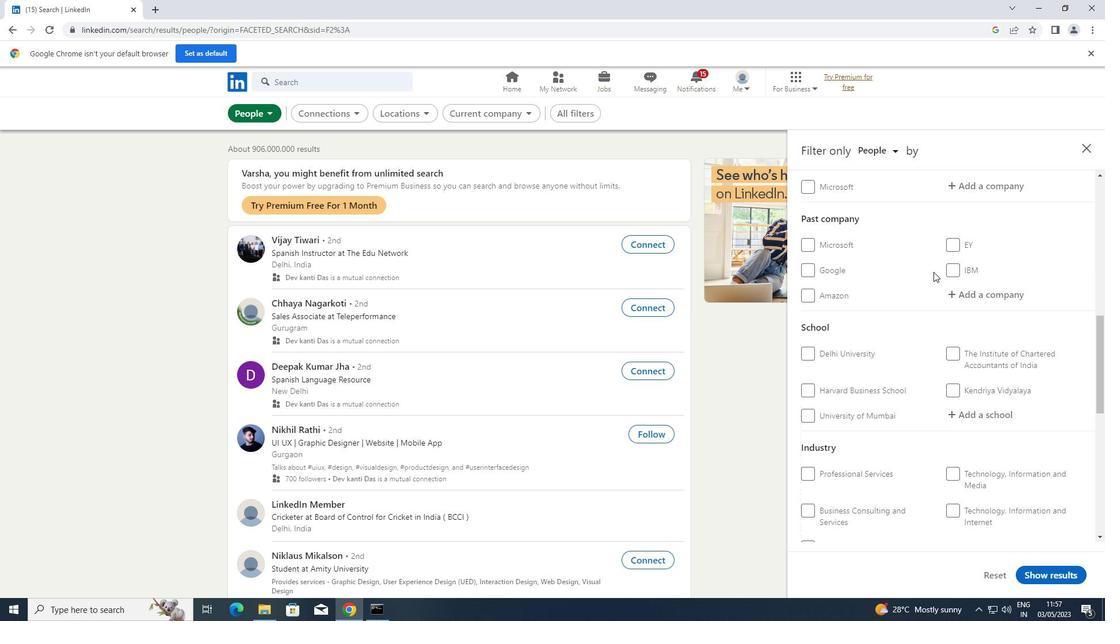 
Action: Mouse scrolled (932, 273) with delta (0, 0)
Screenshot: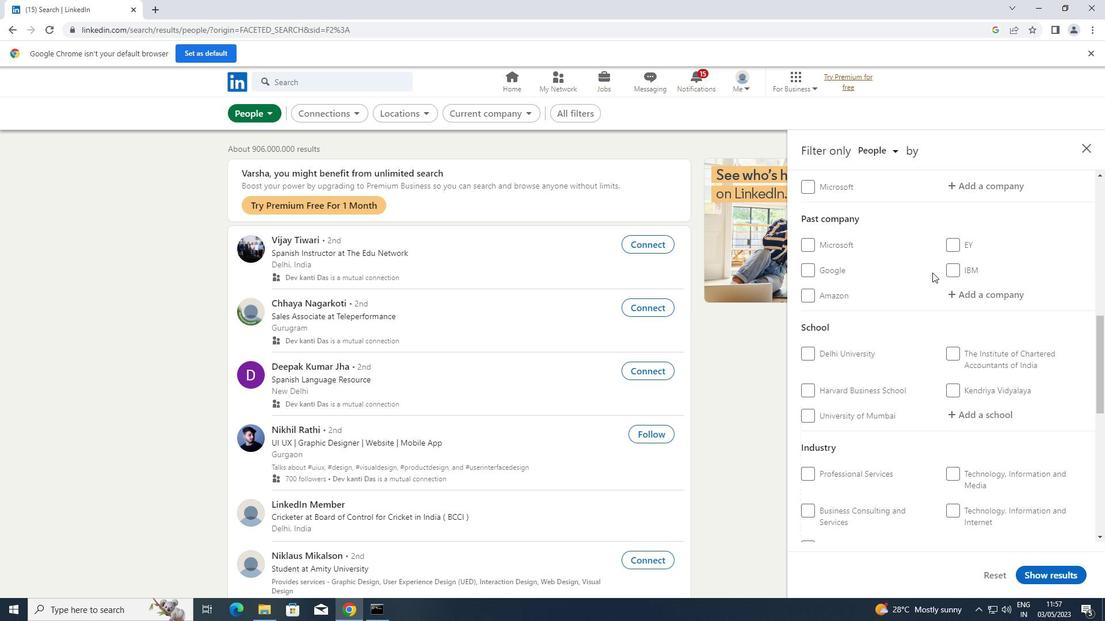 
Action: Mouse scrolled (932, 273) with delta (0, 0)
Screenshot: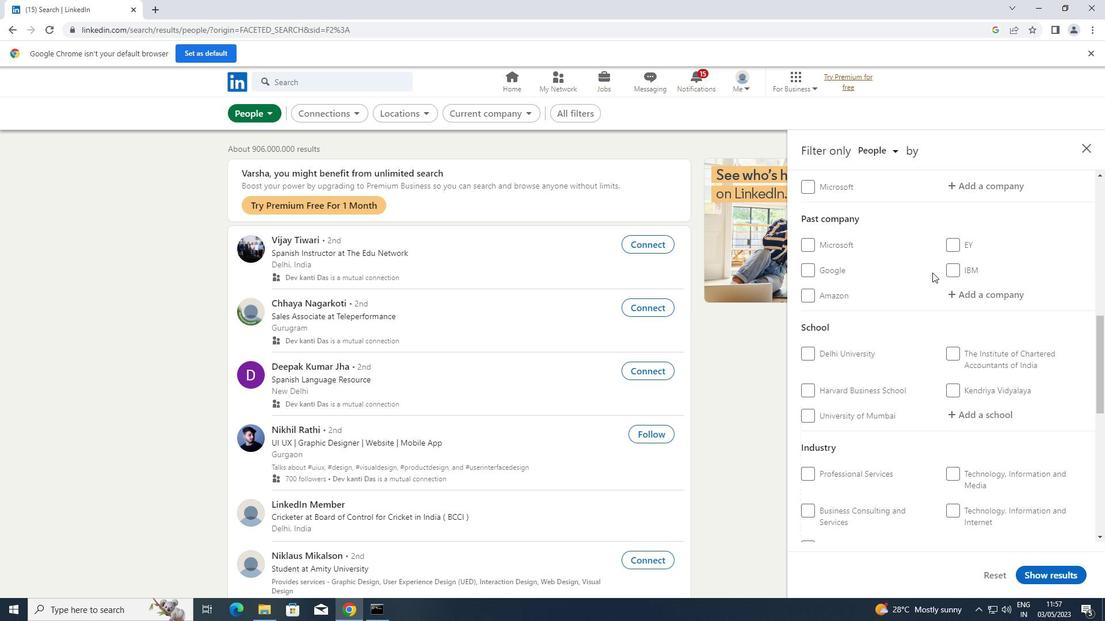 
Action: Mouse moved to (964, 295)
Screenshot: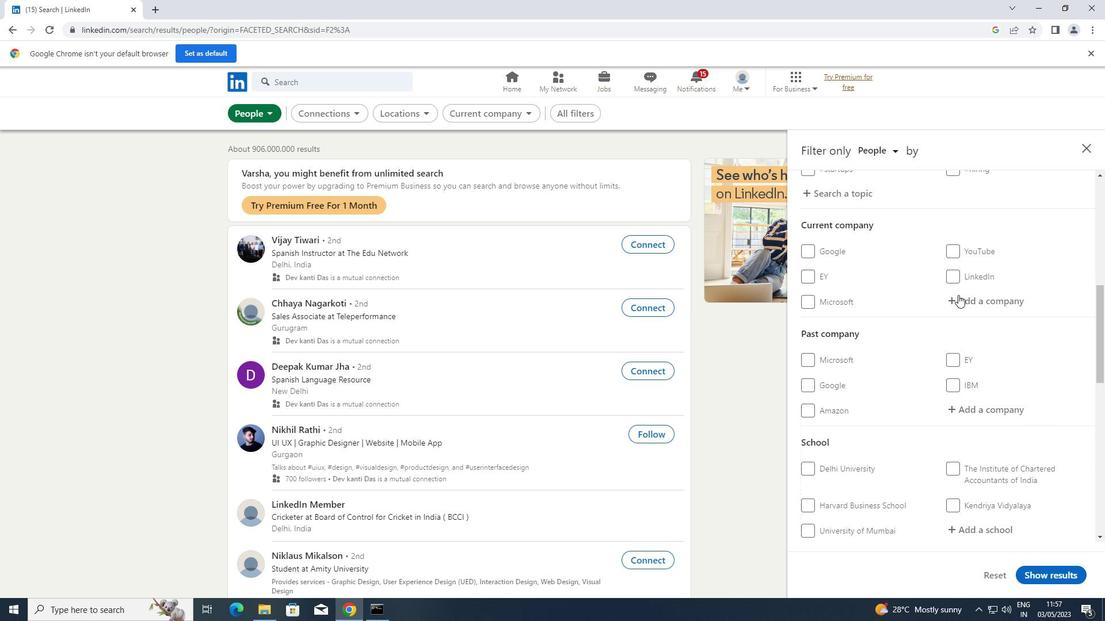 
Action: Mouse pressed left at (964, 295)
Screenshot: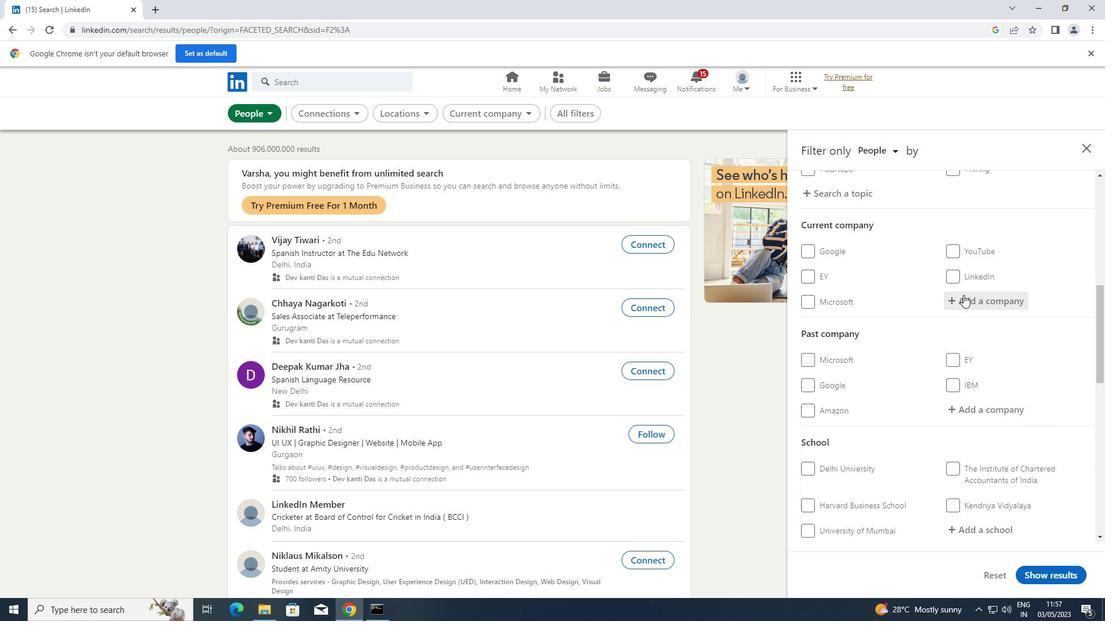 
Action: Key pressed <Key.shift>MAHINDRA<Key.space><Key.shift>LIFESPACE
Screenshot: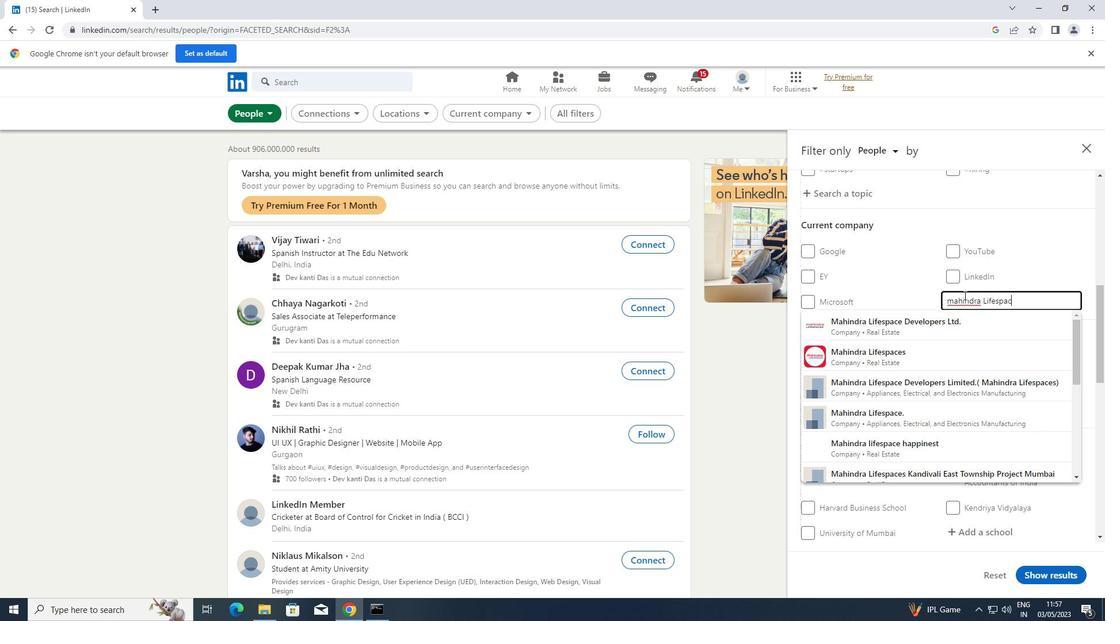 
Action: Mouse moved to (941, 322)
Screenshot: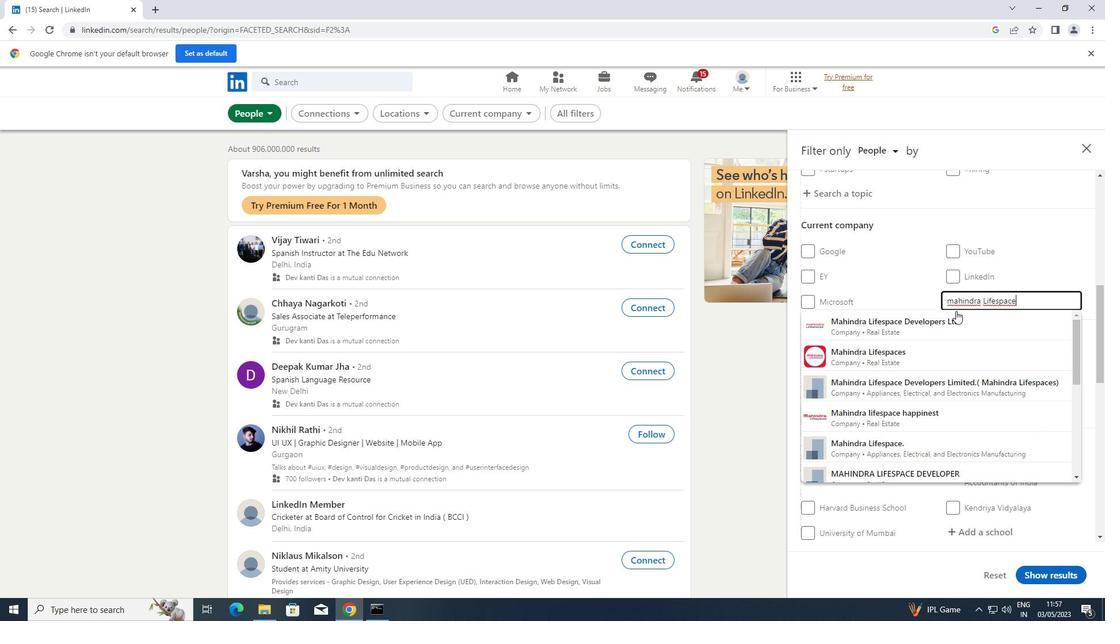 
Action: Mouse pressed left at (941, 322)
Screenshot: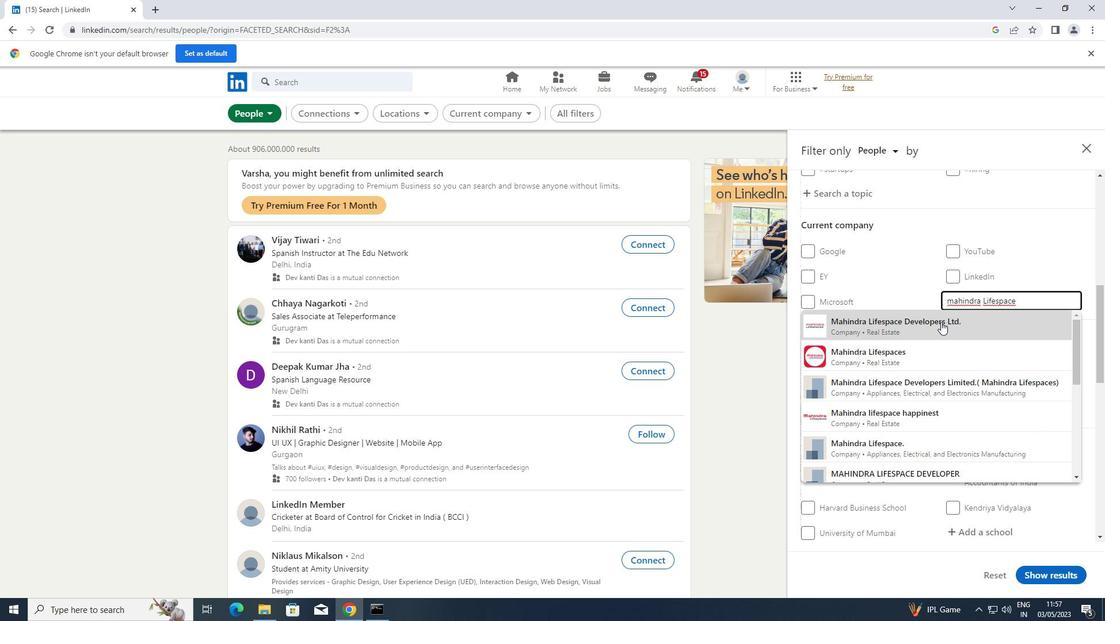 
Action: Mouse scrolled (941, 321) with delta (0, 0)
Screenshot: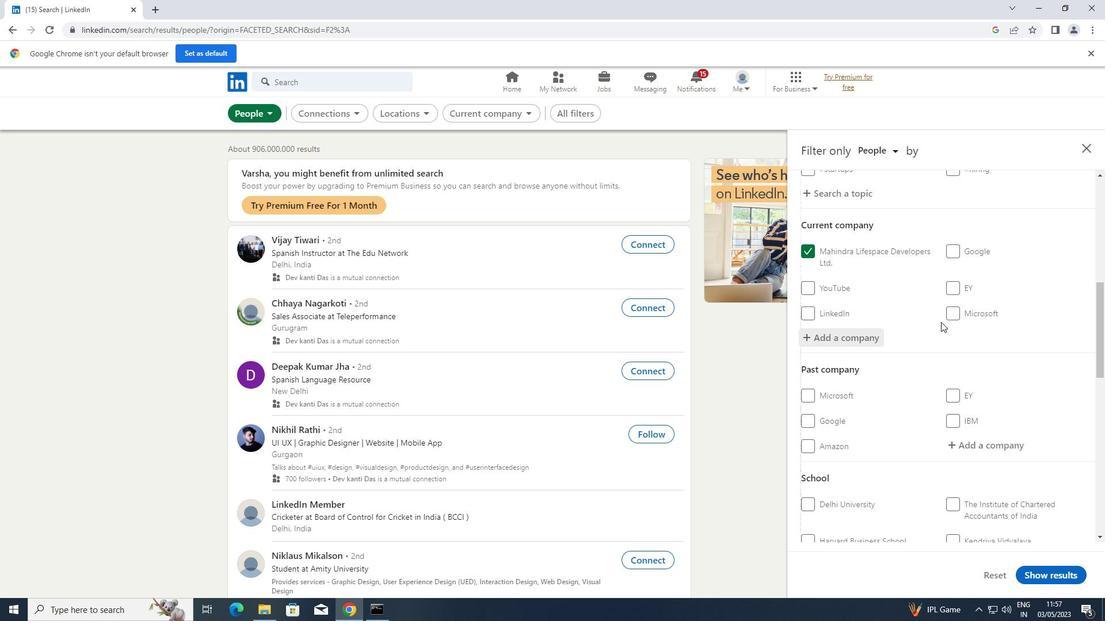 
Action: Mouse scrolled (941, 321) with delta (0, 0)
Screenshot: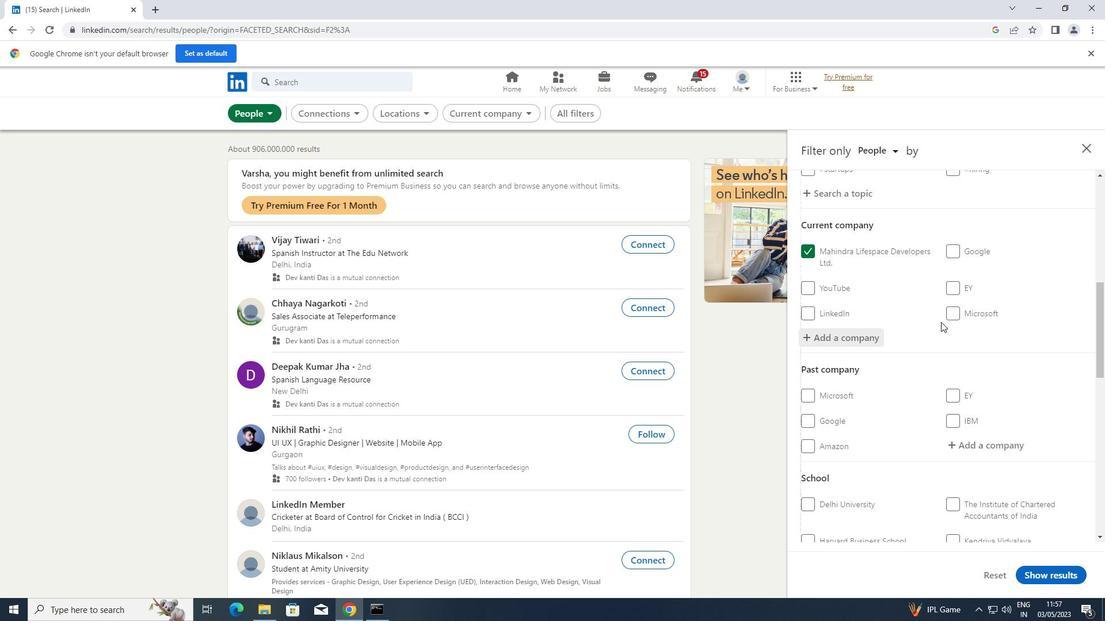 
Action: Mouse scrolled (941, 321) with delta (0, 0)
Screenshot: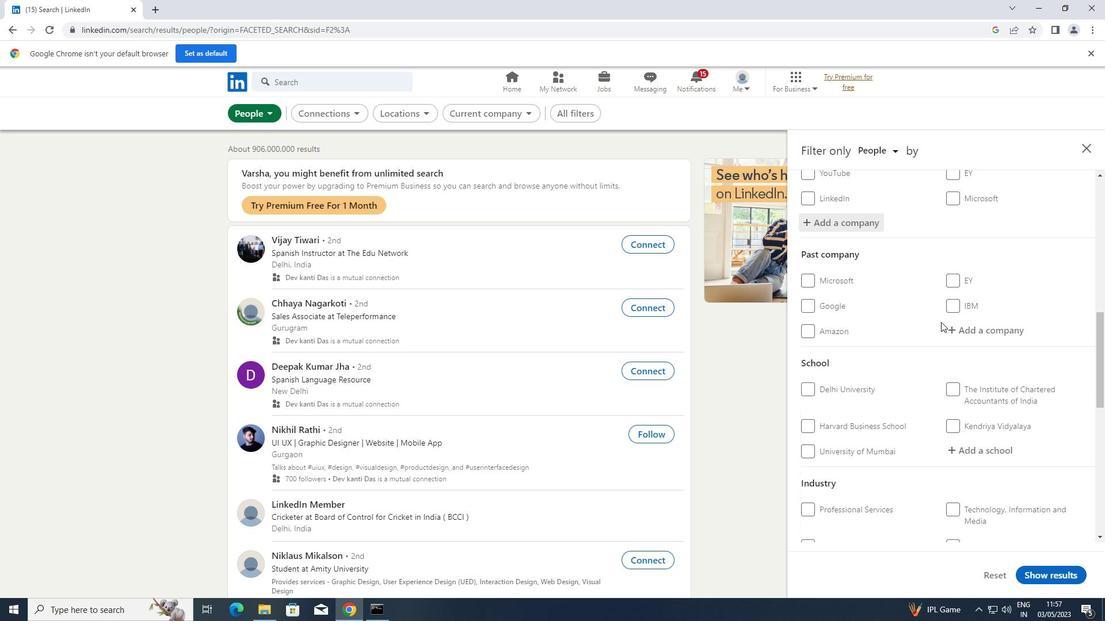 
Action: Mouse moved to (940, 323)
Screenshot: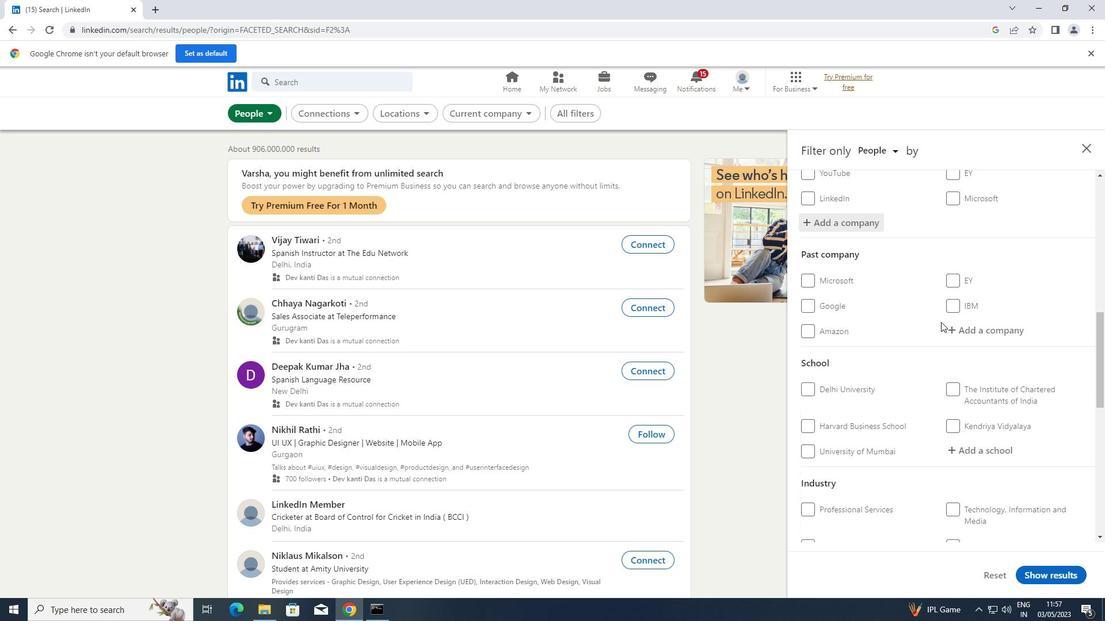 
Action: Mouse scrolled (940, 322) with delta (0, 0)
Screenshot: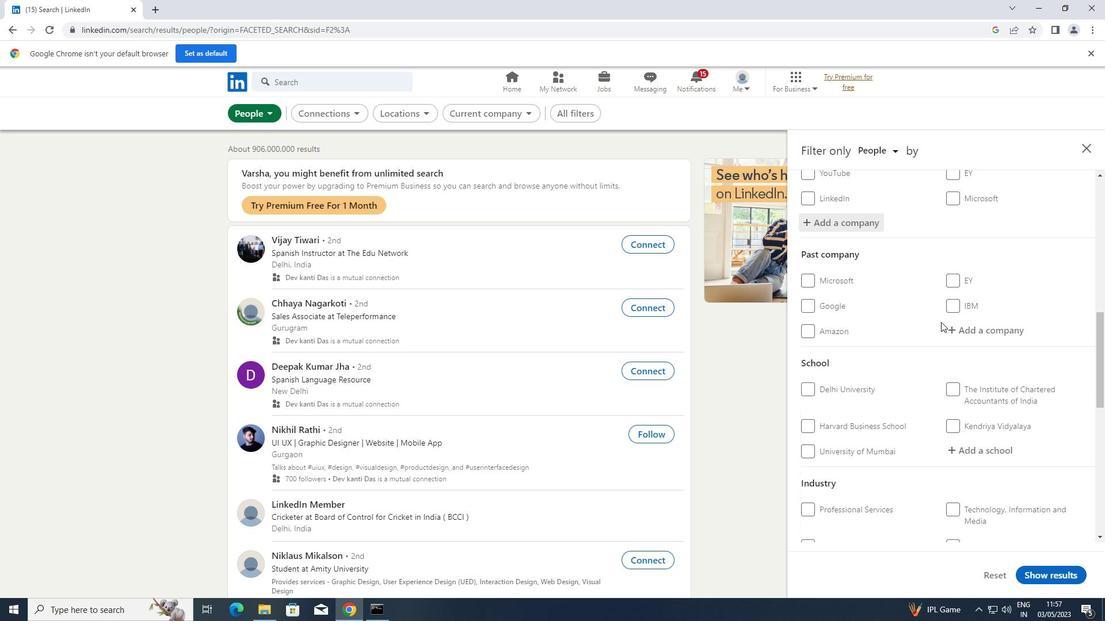 
Action: Mouse moved to (971, 333)
Screenshot: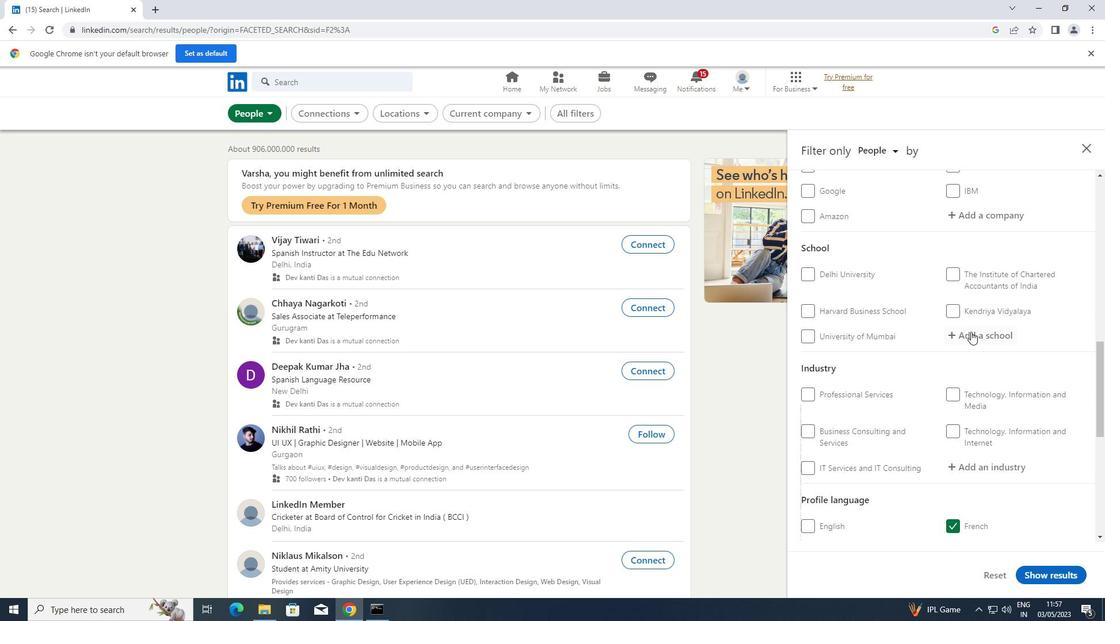 
Action: Mouse pressed left at (971, 333)
Screenshot: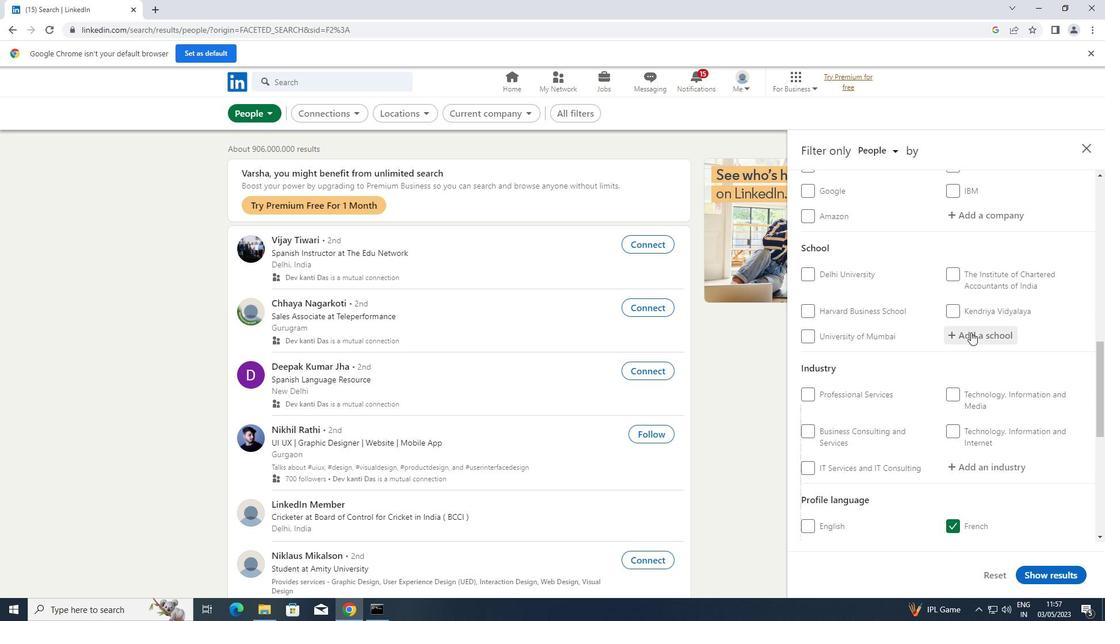 
Action: Key pressed <Key.shift>D><Key.backspace>.<Key.shift>A.<Key.shift>V
Screenshot: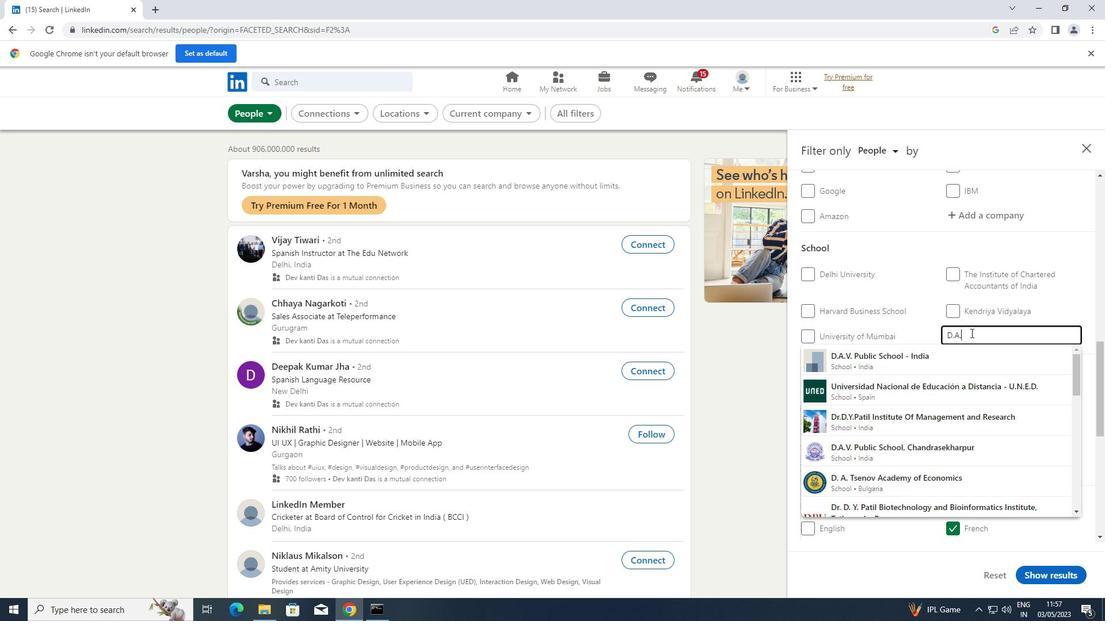 
Action: Mouse moved to (959, 355)
Screenshot: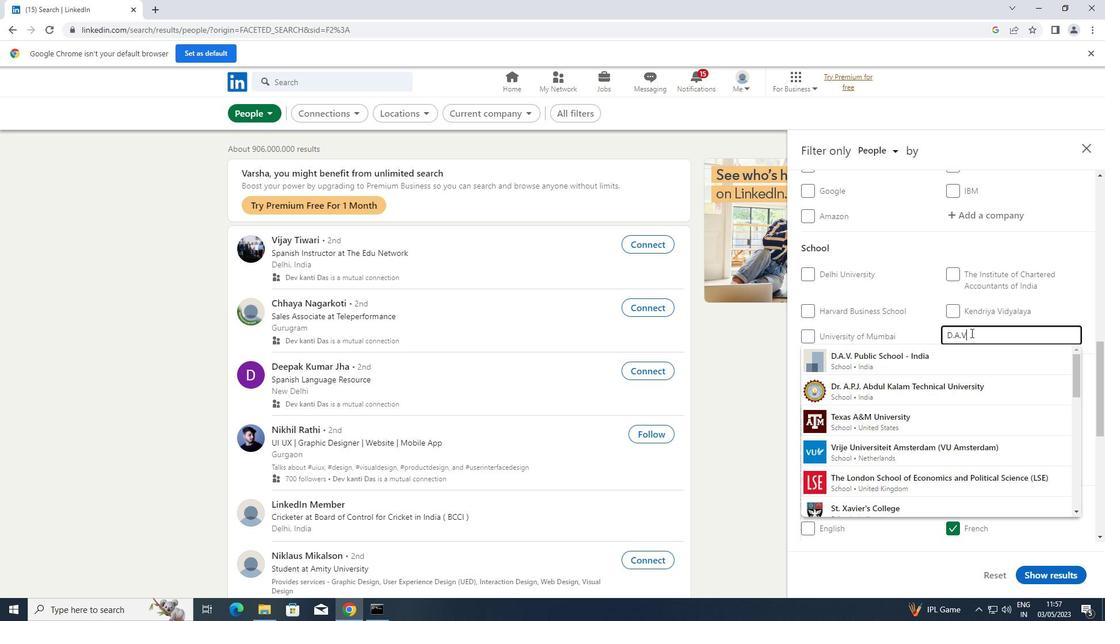 
Action: Mouse pressed left at (959, 355)
Screenshot: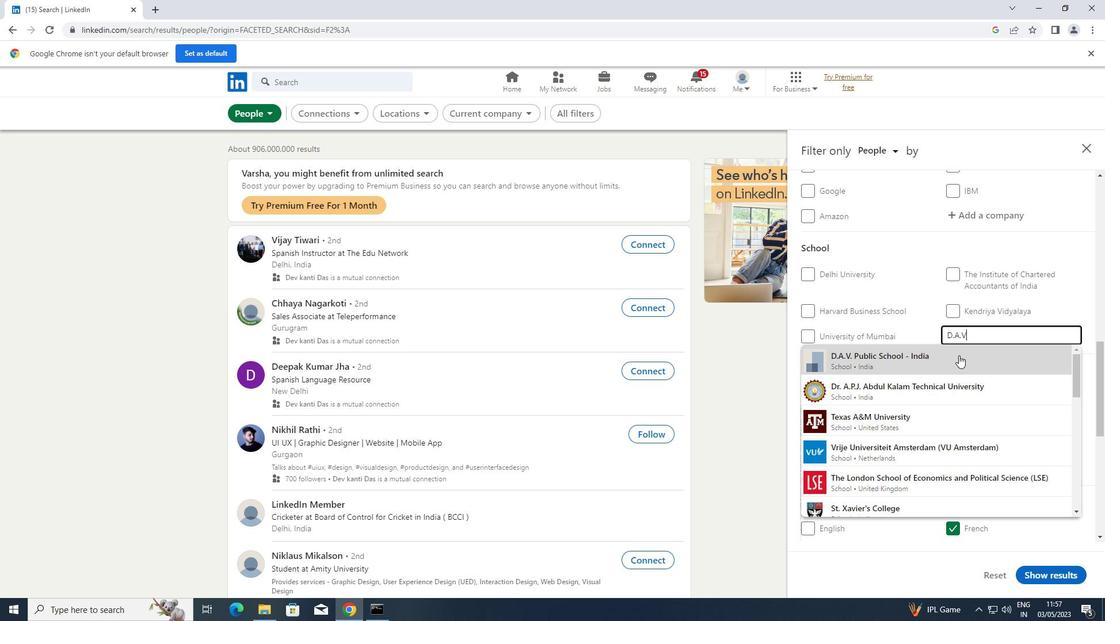 
Action: Mouse scrolled (959, 355) with delta (0, 0)
Screenshot: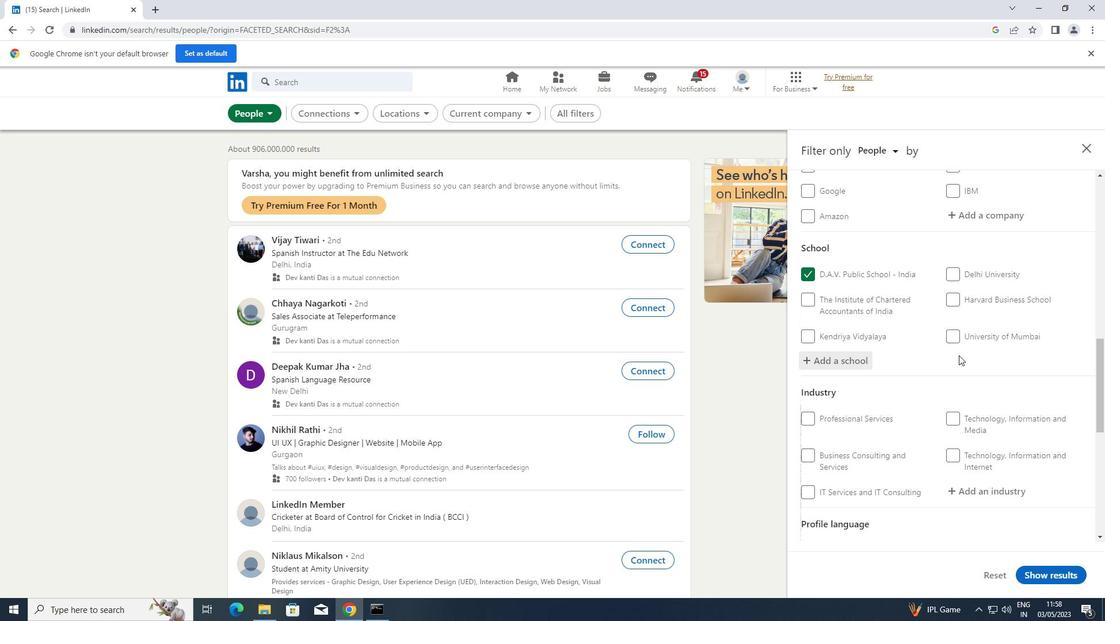 
Action: Mouse scrolled (959, 355) with delta (0, 0)
Screenshot: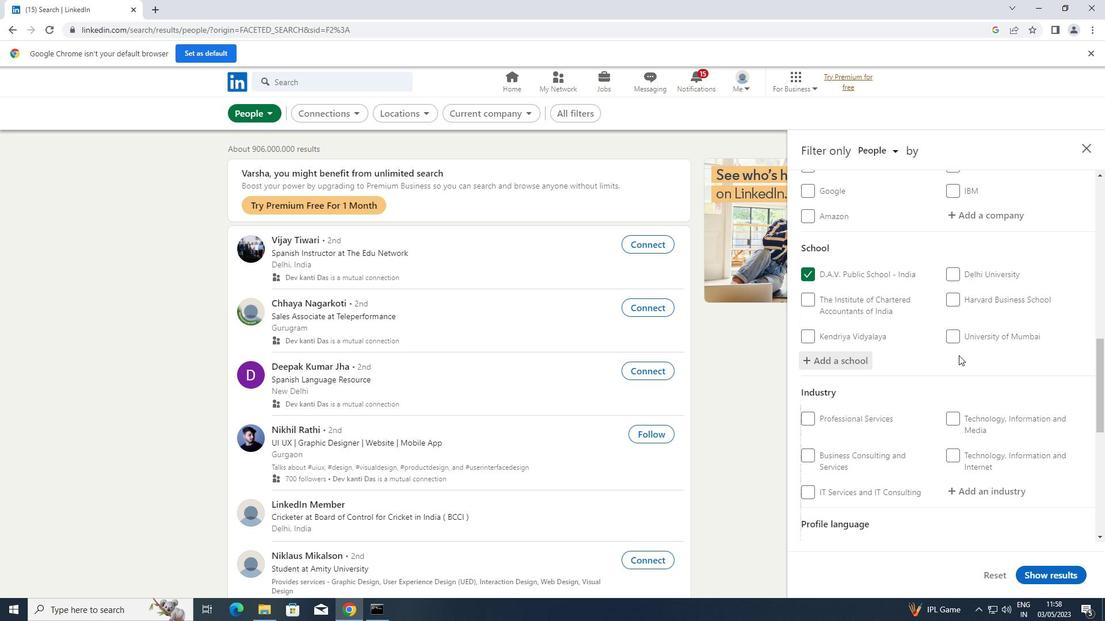 
Action: Mouse scrolled (959, 355) with delta (0, 0)
Screenshot: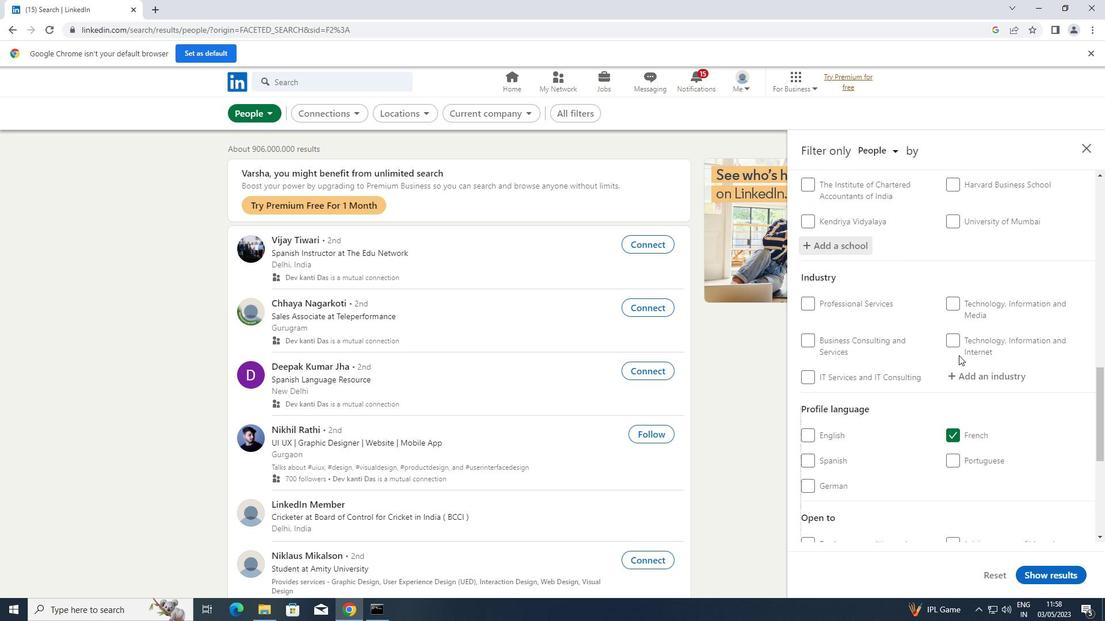
Action: Mouse moved to (980, 310)
Screenshot: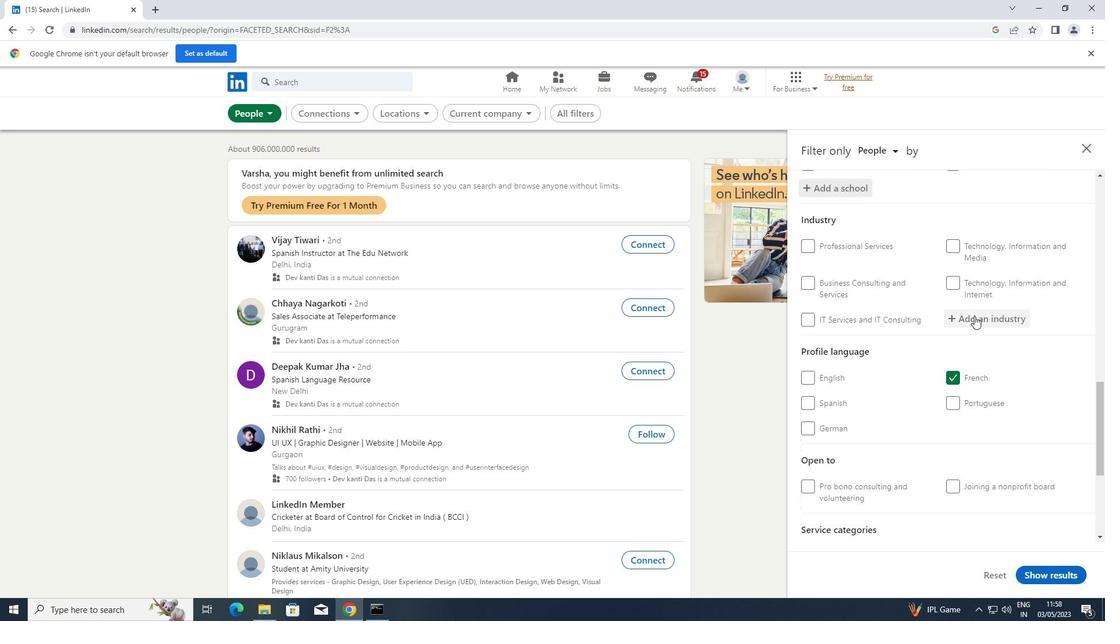 
Action: Mouse pressed left at (980, 310)
Screenshot: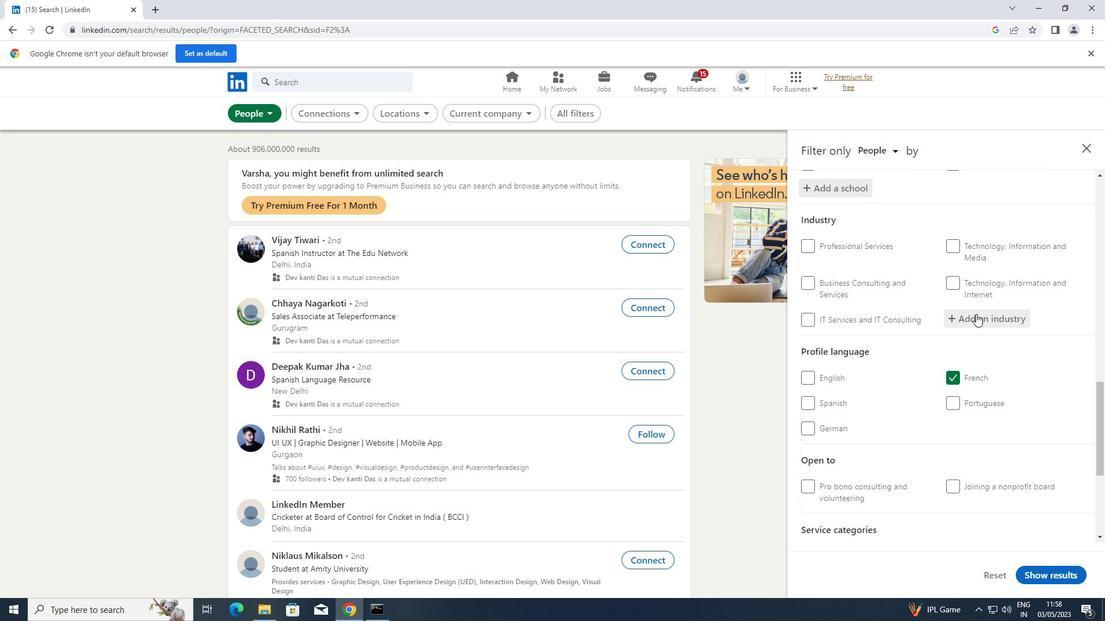 
Action: Key pressed <Key.shift>INDUSTRY
Screenshot: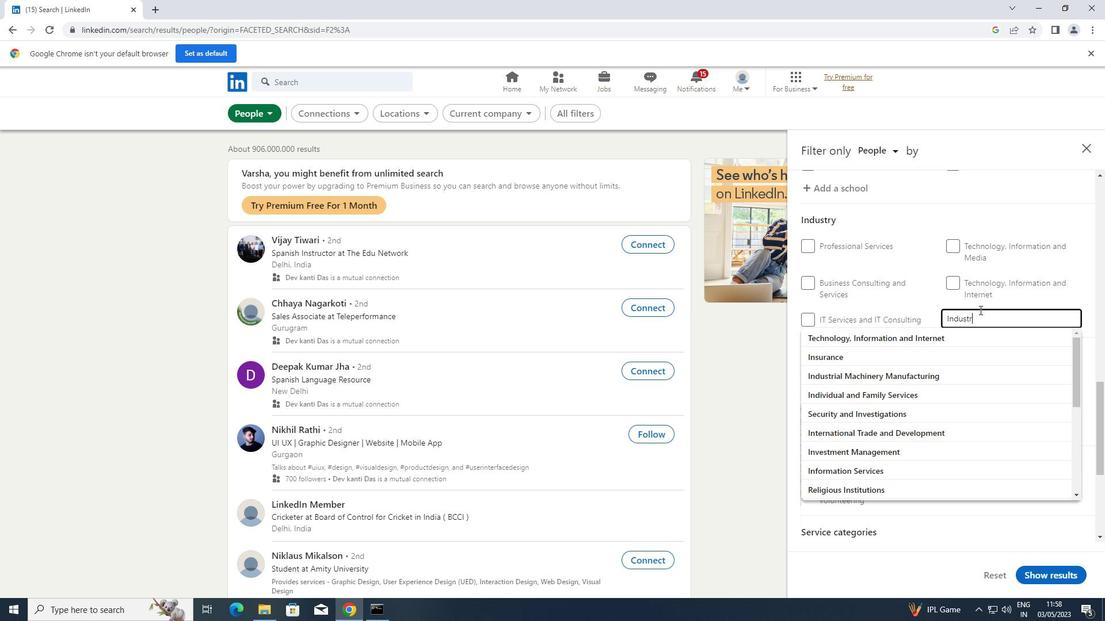 
Action: Mouse moved to (917, 336)
Screenshot: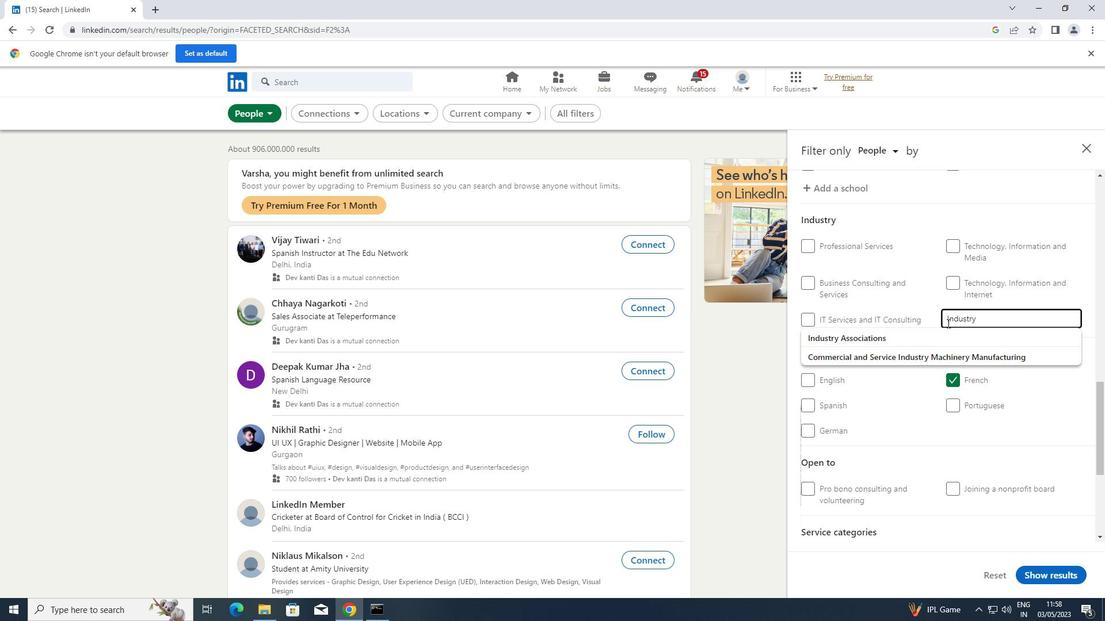 
Action: Mouse pressed left at (917, 336)
Screenshot: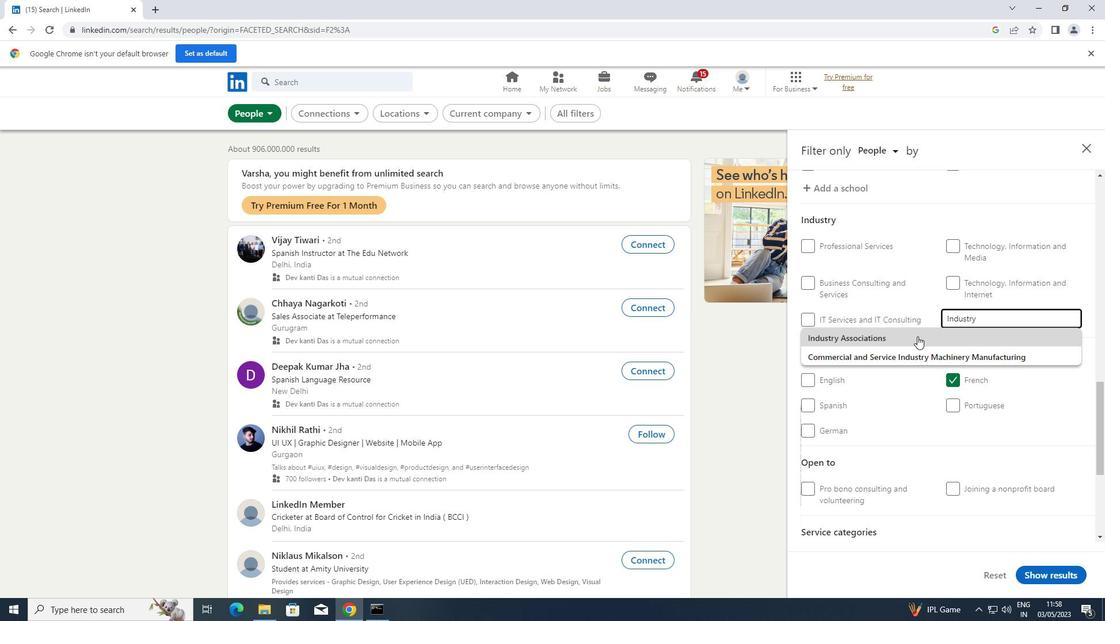 
Action: Mouse moved to (917, 337)
Screenshot: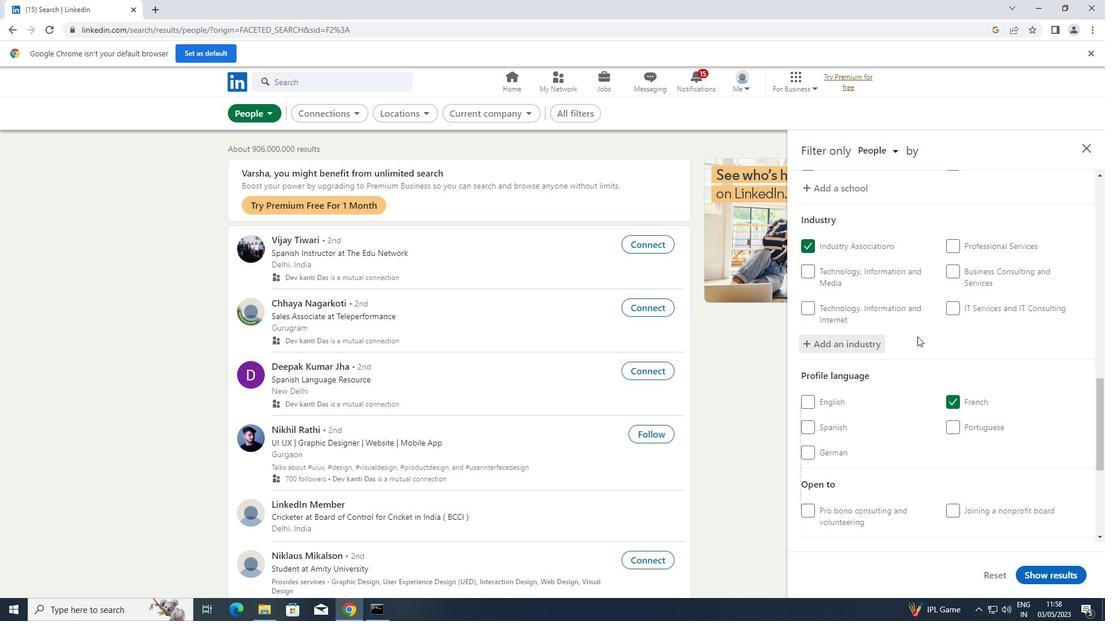 
Action: Mouse scrolled (917, 336) with delta (0, 0)
Screenshot: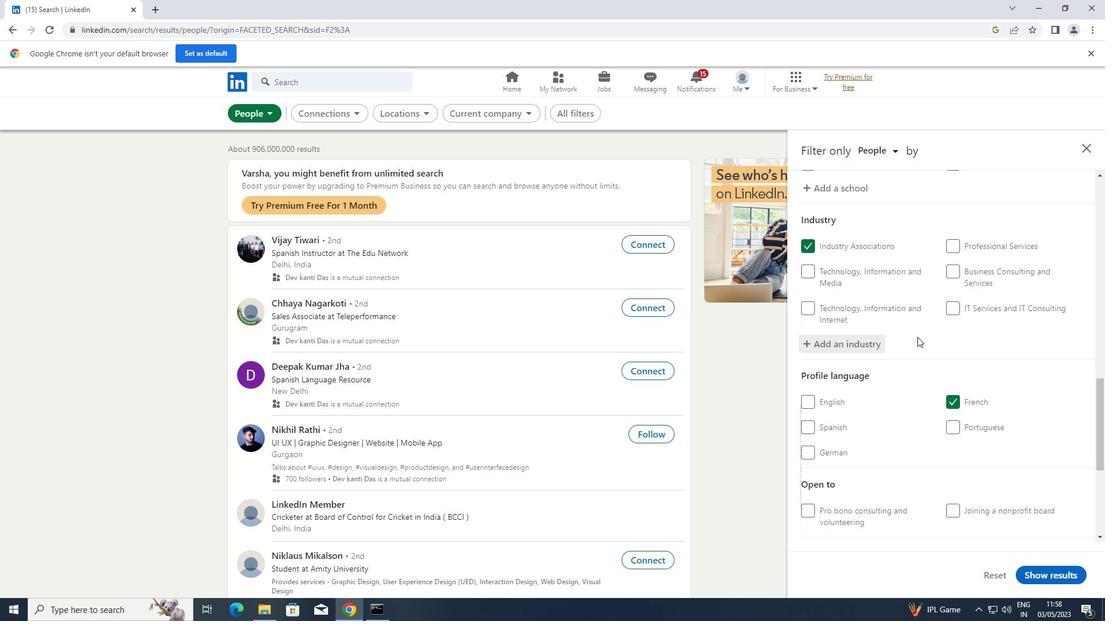 
Action: Mouse scrolled (917, 336) with delta (0, 0)
Screenshot: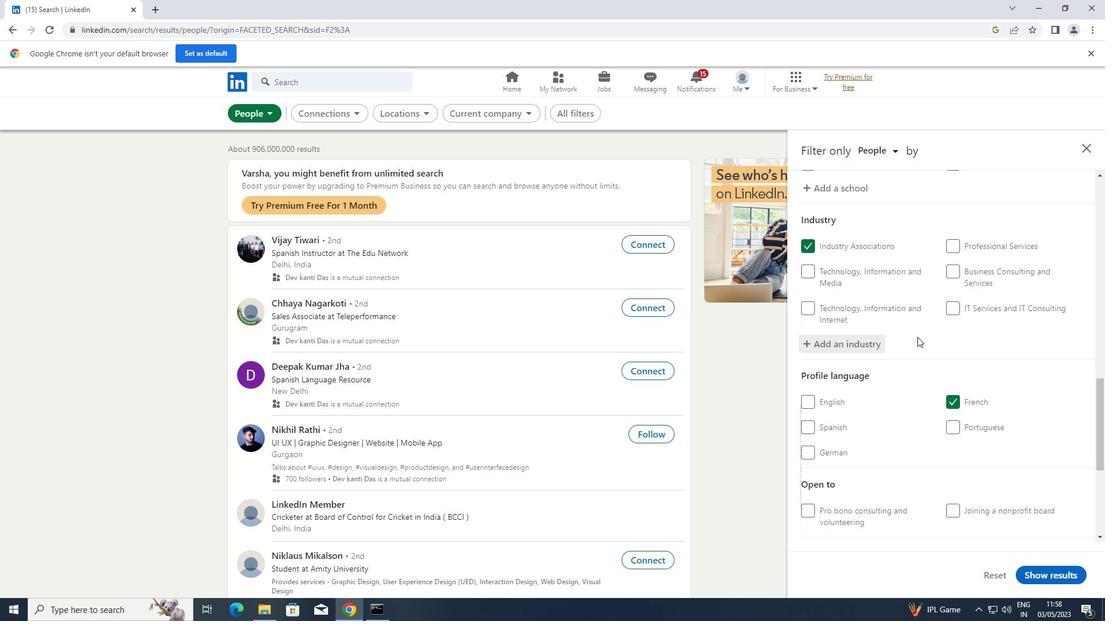 
Action: Mouse scrolled (917, 336) with delta (0, 0)
Screenshot: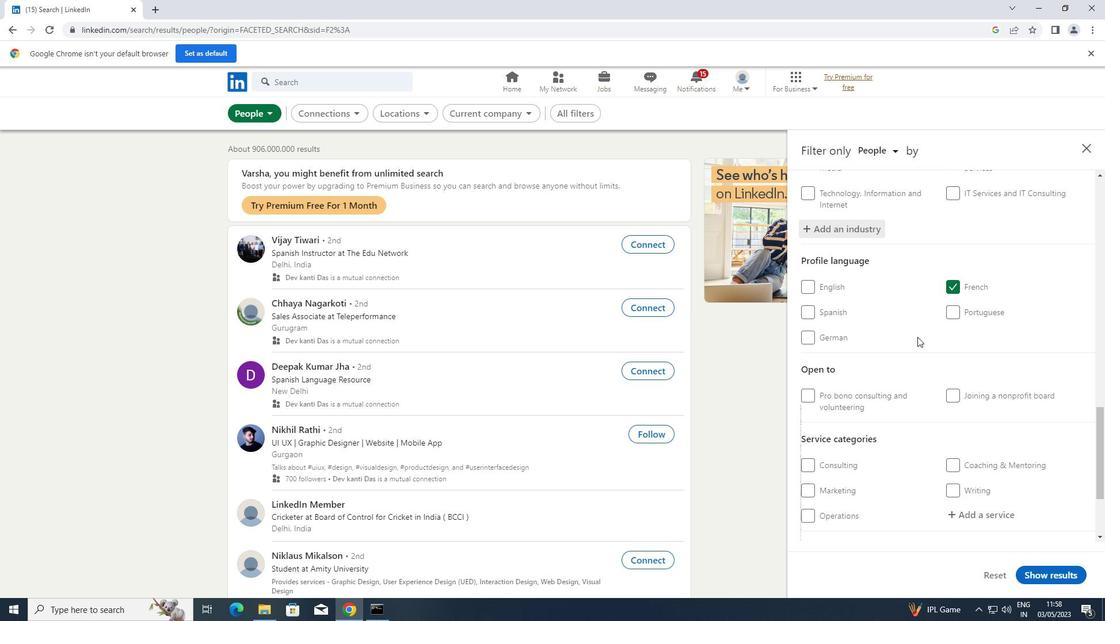 
Action: Mouse scrolled (917, 336) with delta (0, 0)
Screenshot: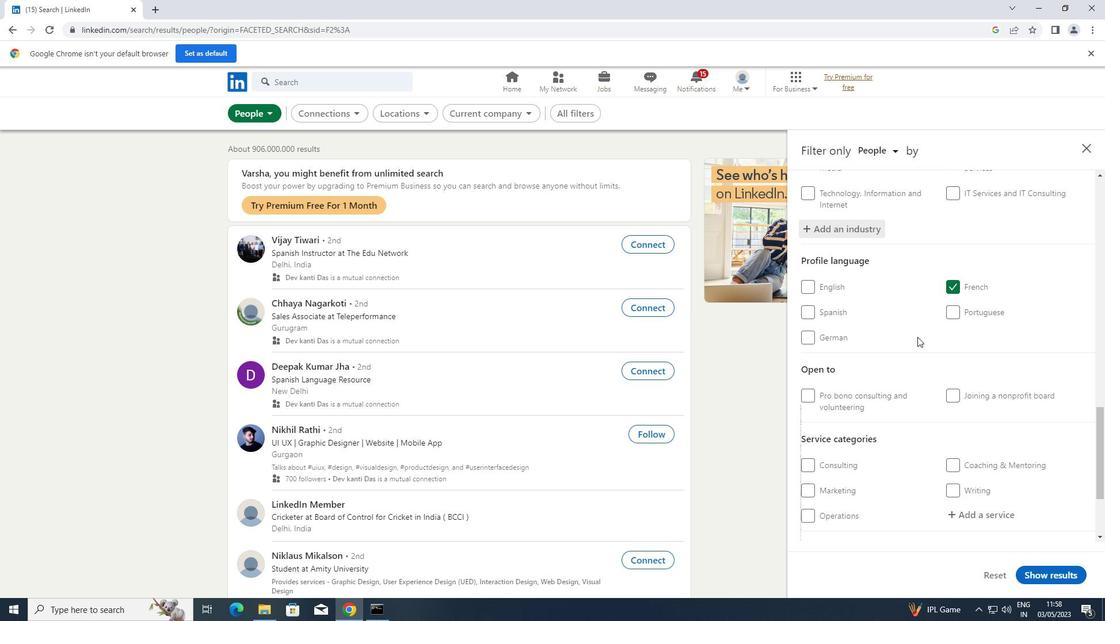 
Action: Mouse moved to (966, 396)
Screenshot: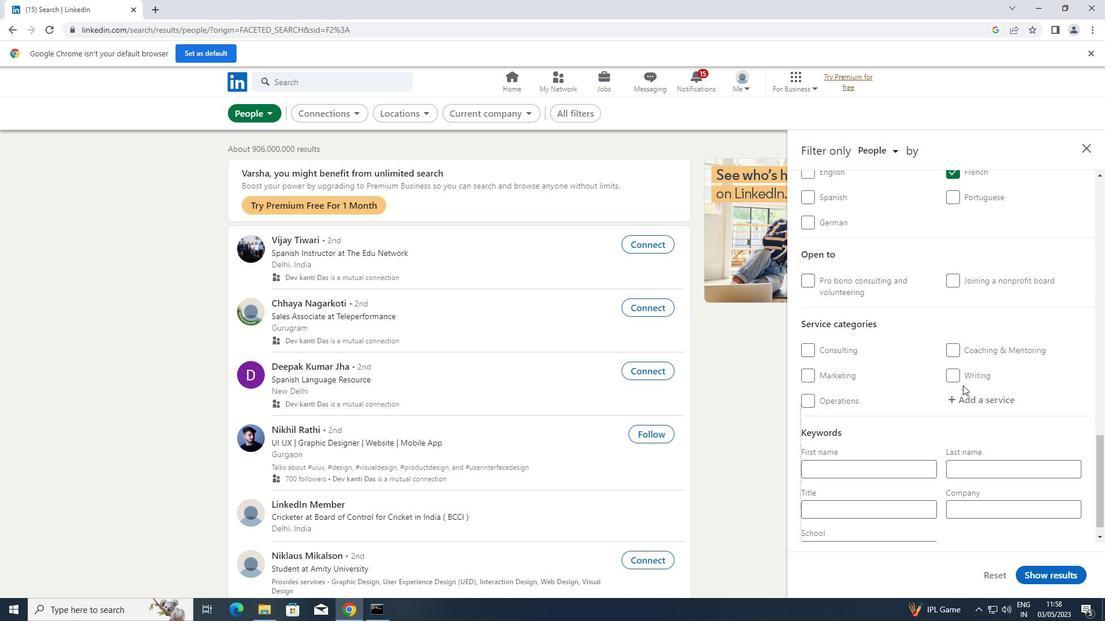 
Action: Mouse pressed left at (966, 396)
Screenshot: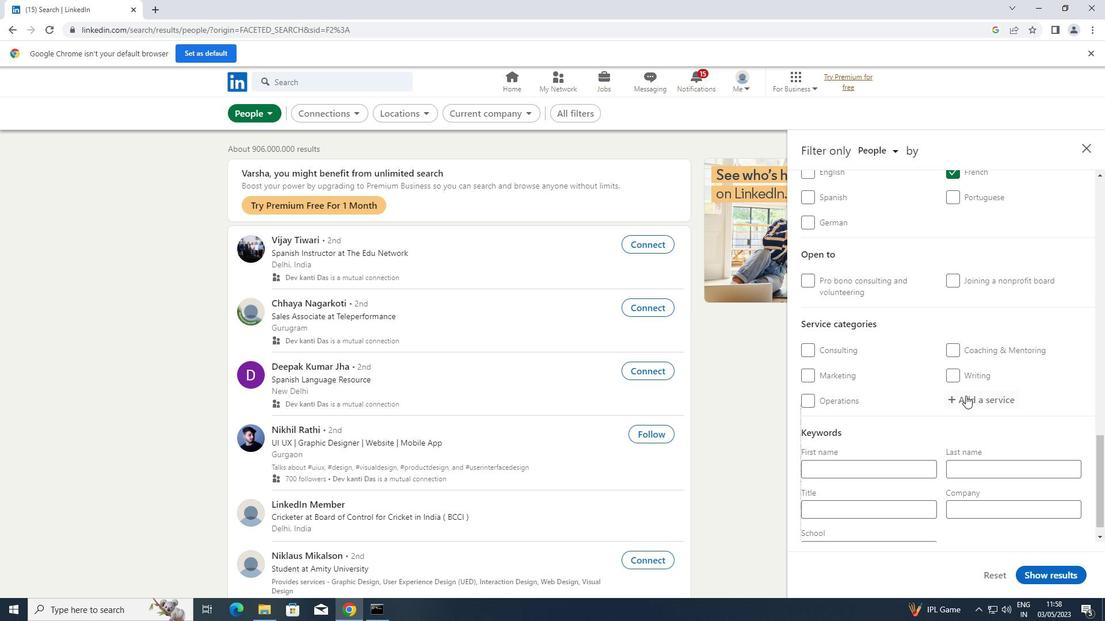 
Action: Key pressed <Key.shift>
Screenshot: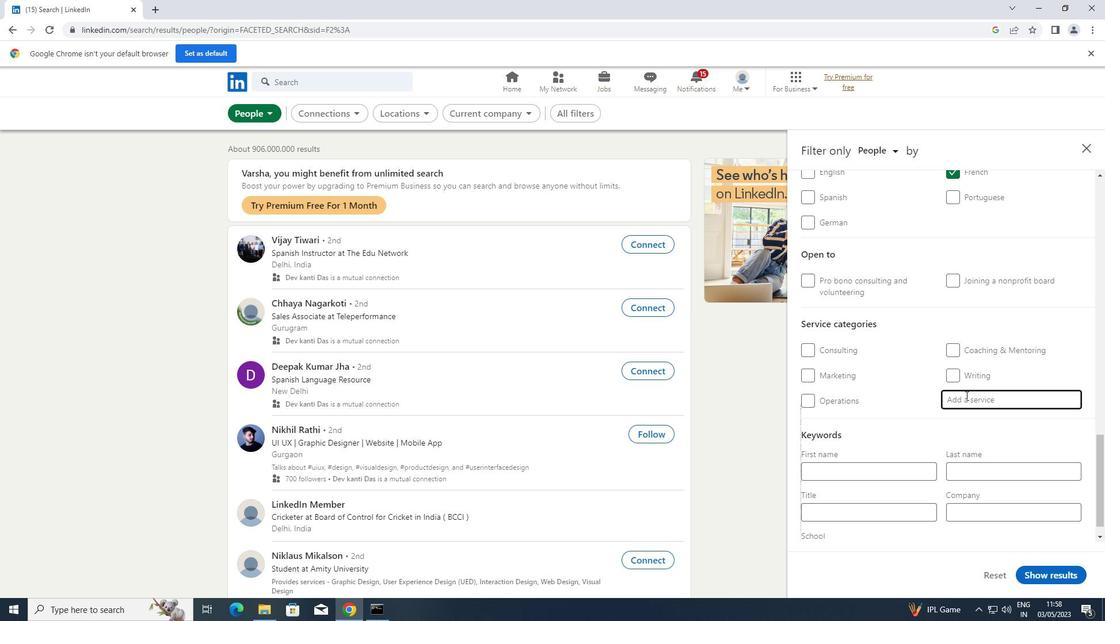 
Action: Mouse moved to (966, 396)
Screenshot: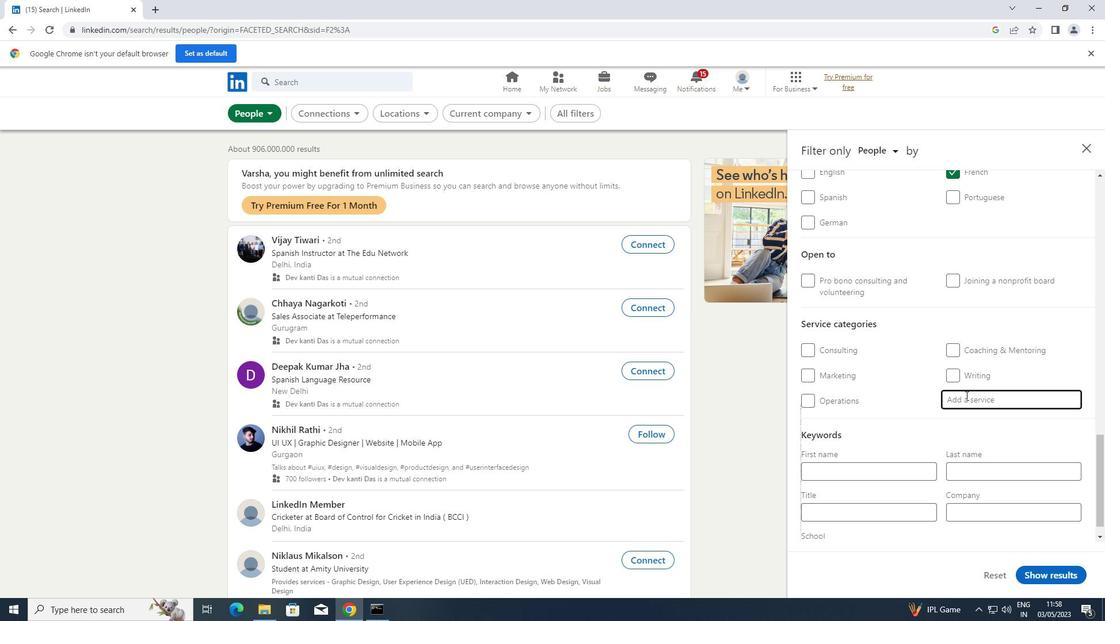 
Action: Key pressed EVENT
Screenshot: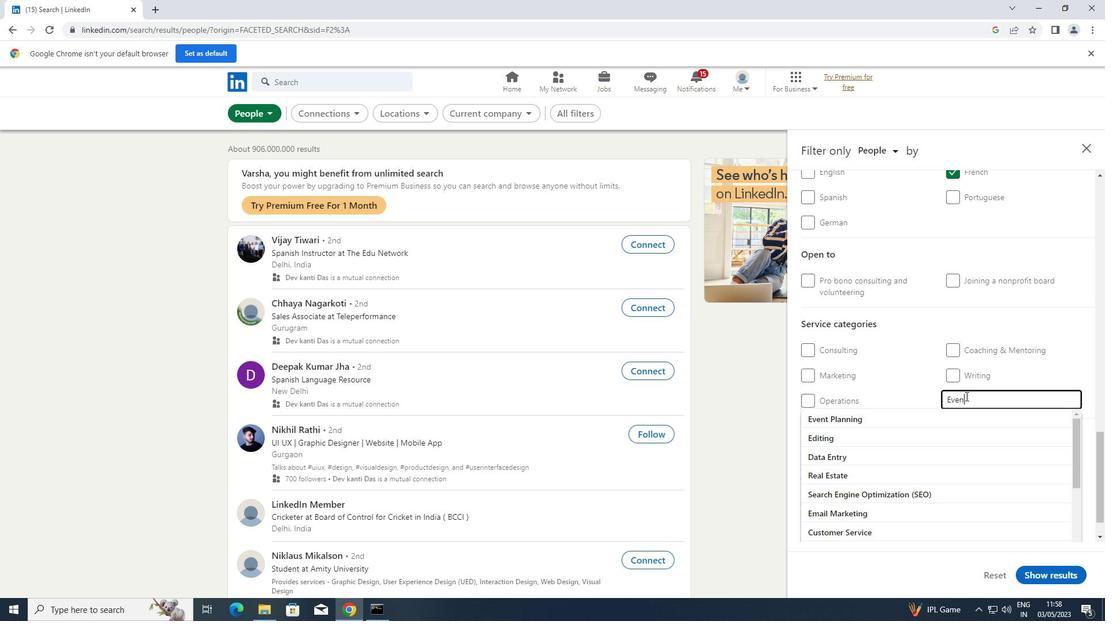 
Action: Mouse moved to (930, 437)
Screenshot: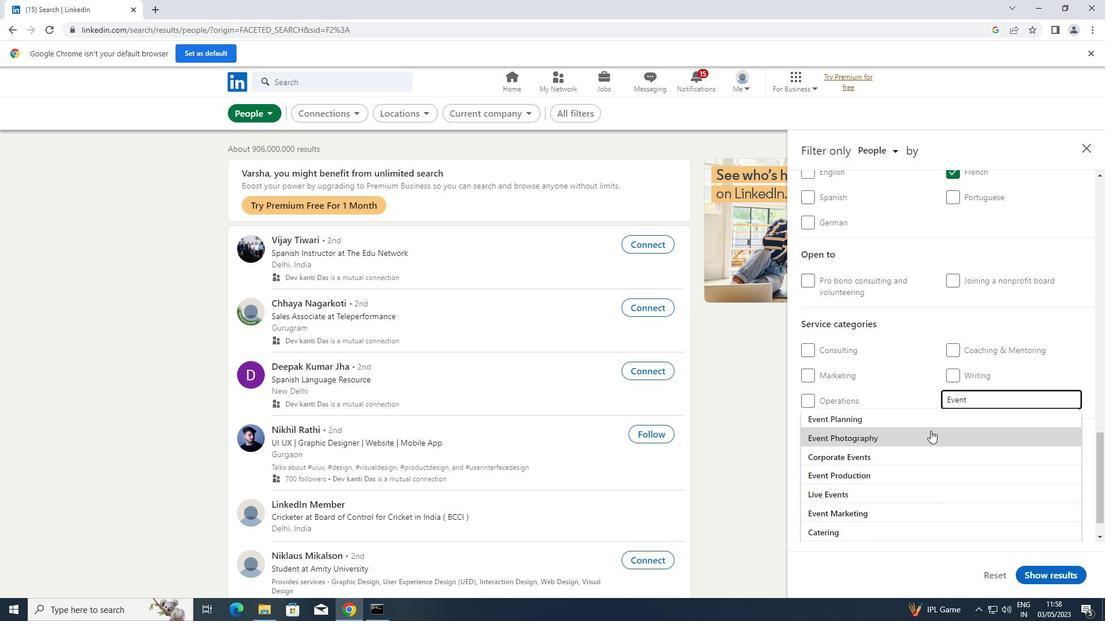 
Action: Mouse pressed left at (930, 437)
Screenshot: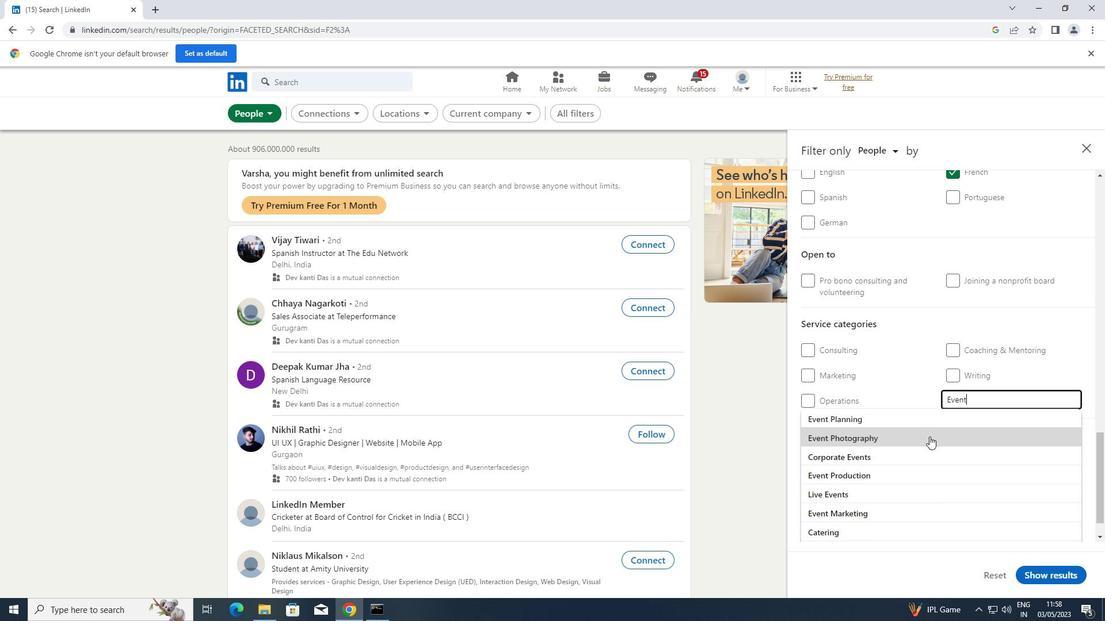 
Action: Mouse scrolled (930, 436) with delta (0, 0)
Screenshot: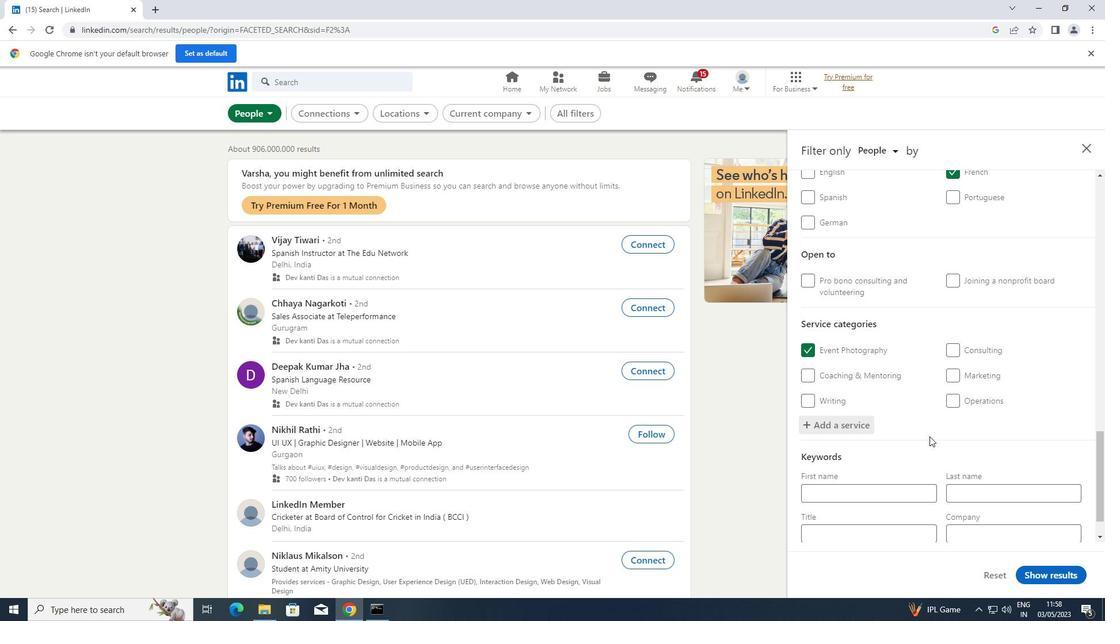 
Action: Mouse scrolled (930, 436) with delta (0, 0)
Screenshot: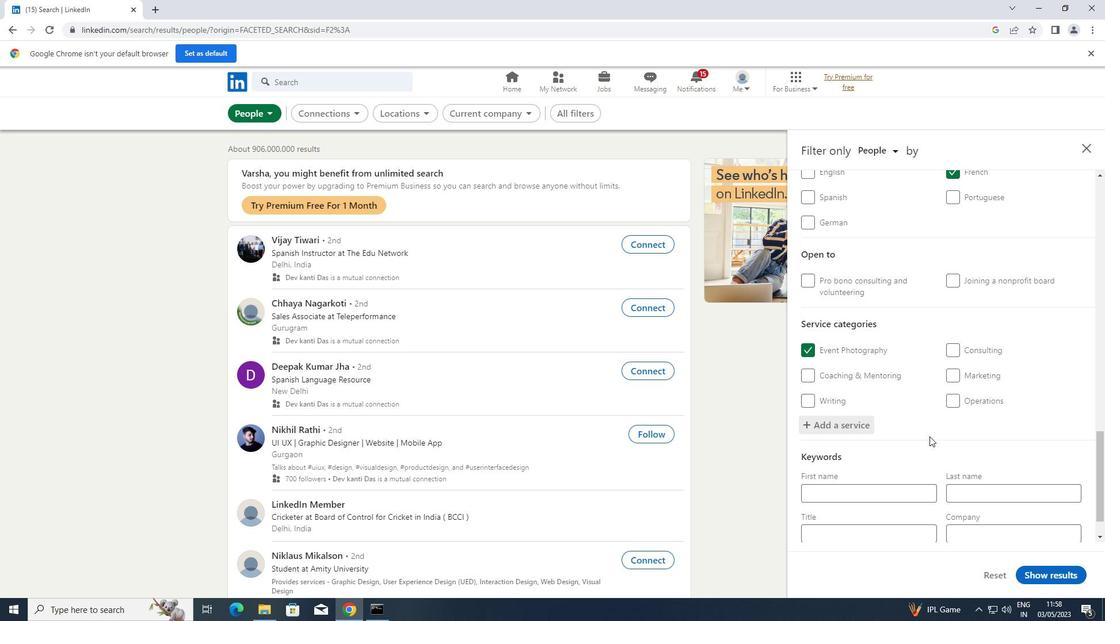 
Action: Mouse scrolled (930, 436) with delta (0, 0)
Screenshot: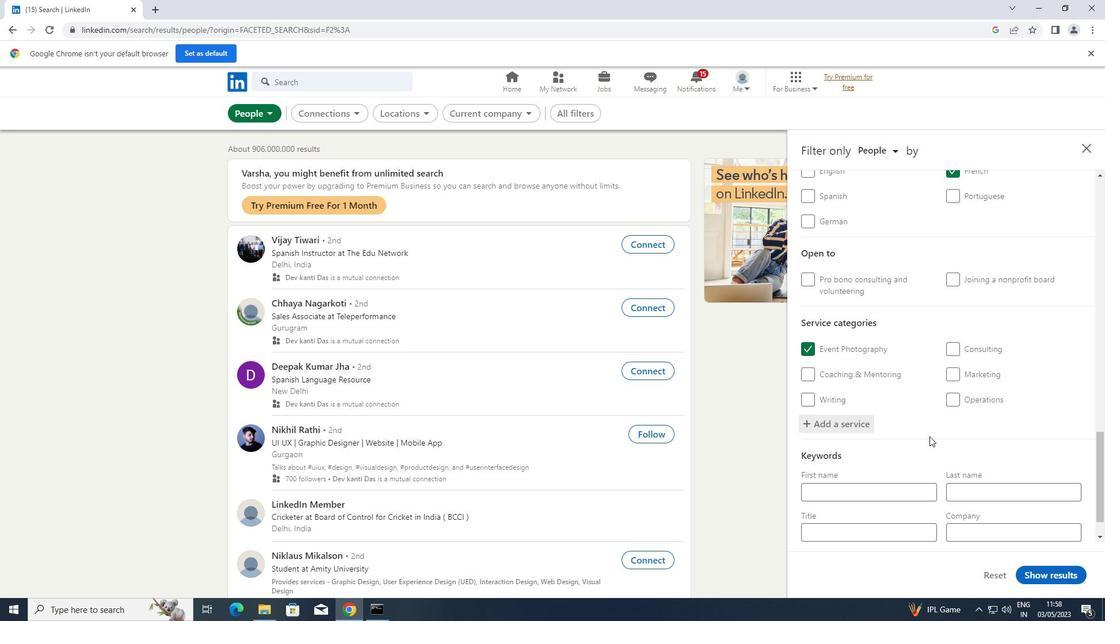 
Action: Mouse scrolled (930, 436) with delta (0, 0)
Screenshot: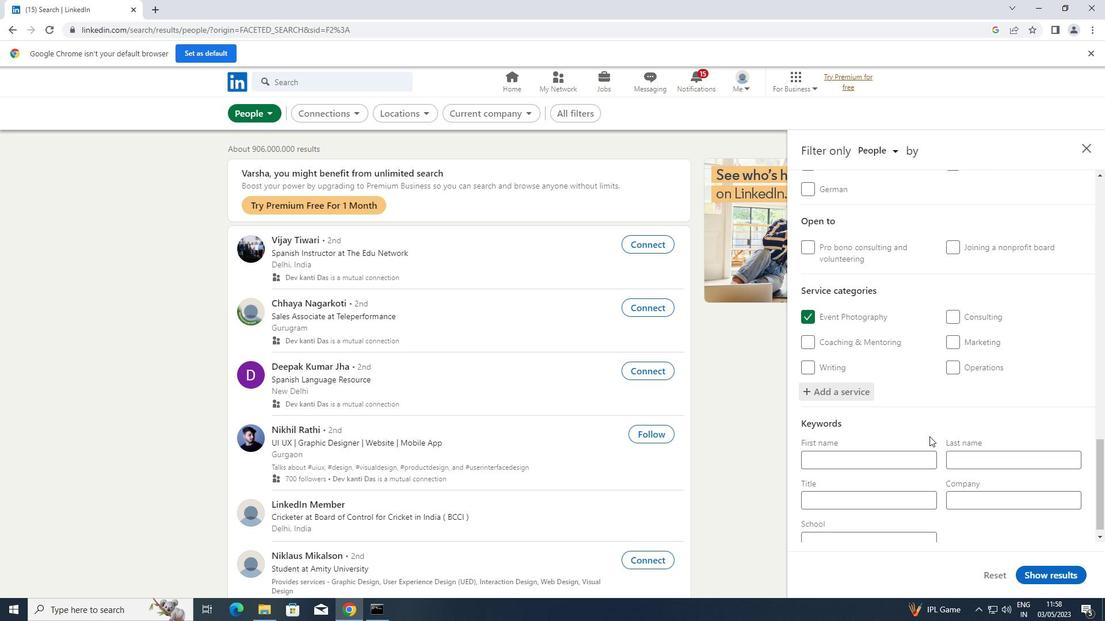 
Action: Mouse moved to (918, 485)
Screenshot: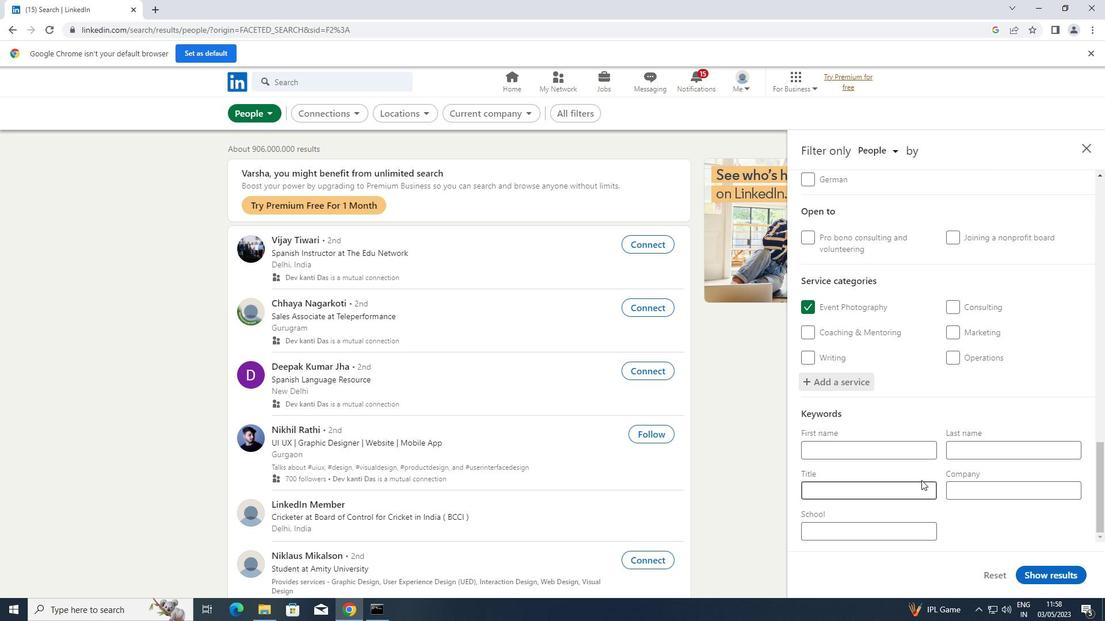
Action: Mouse pressed left at (918, 485)
Screenshot: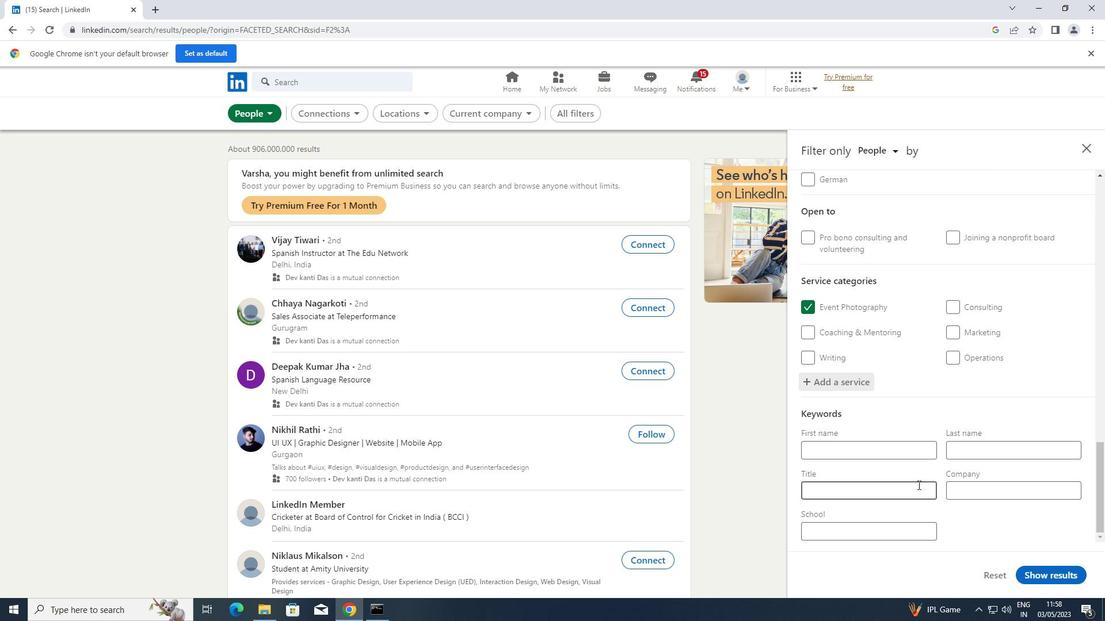 
Action: Key pressed <Key.shift><Key.shift><Key.shift><Key.shift>MANAGING<Key.space><Key.shift>PARTNER
Screenshot: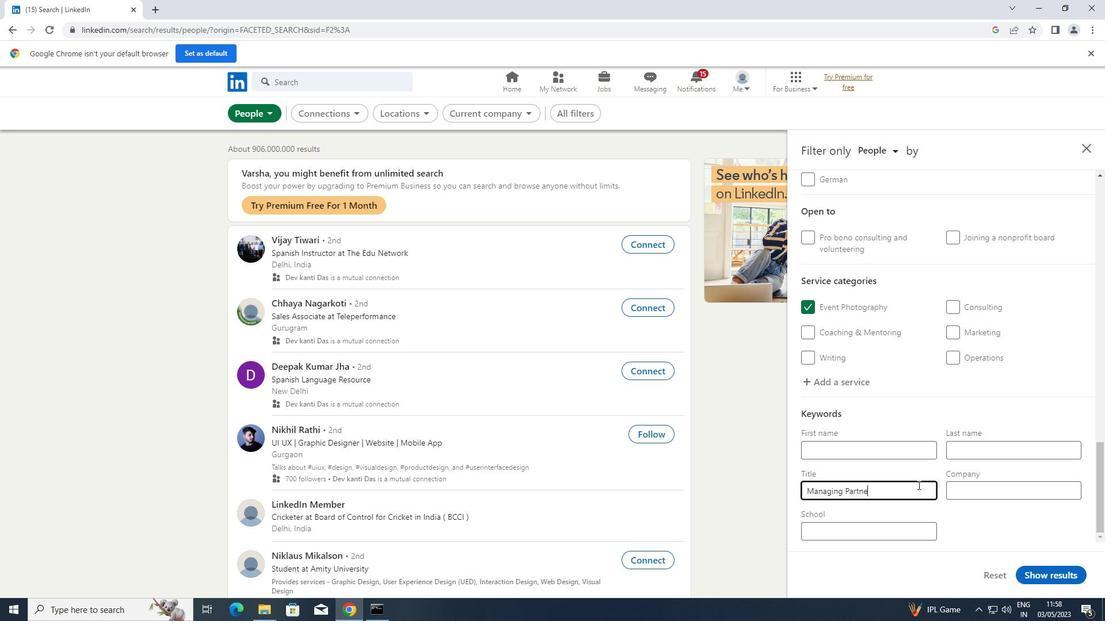 
Action: Mouse moved to (1048, 581)
Screenshot: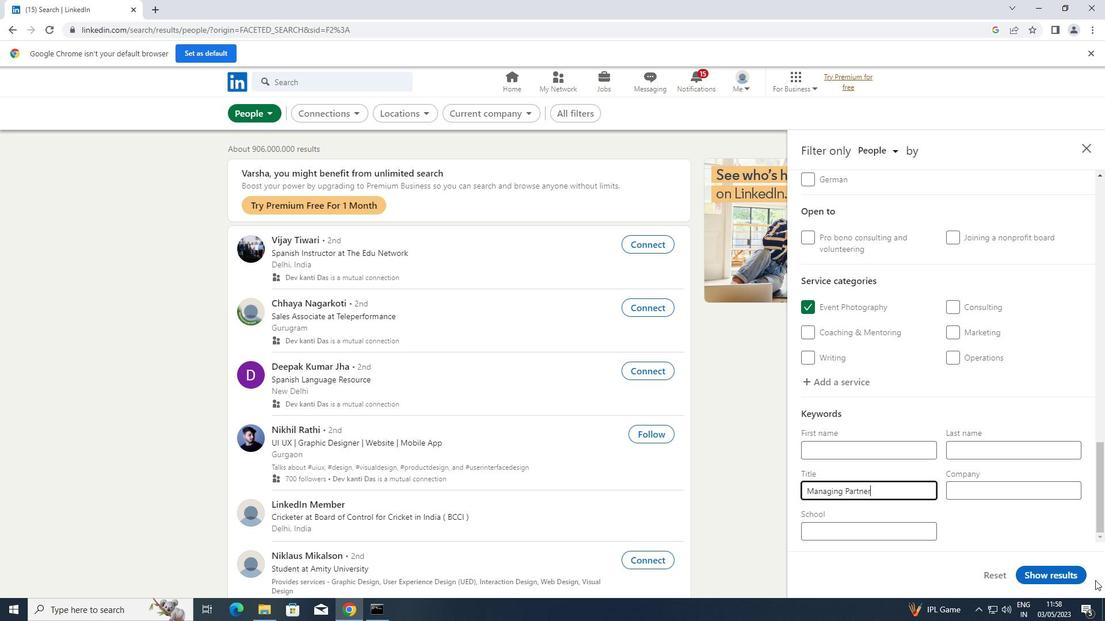 
Action: Mouse pressed left at (1048, 581)
Screenshot: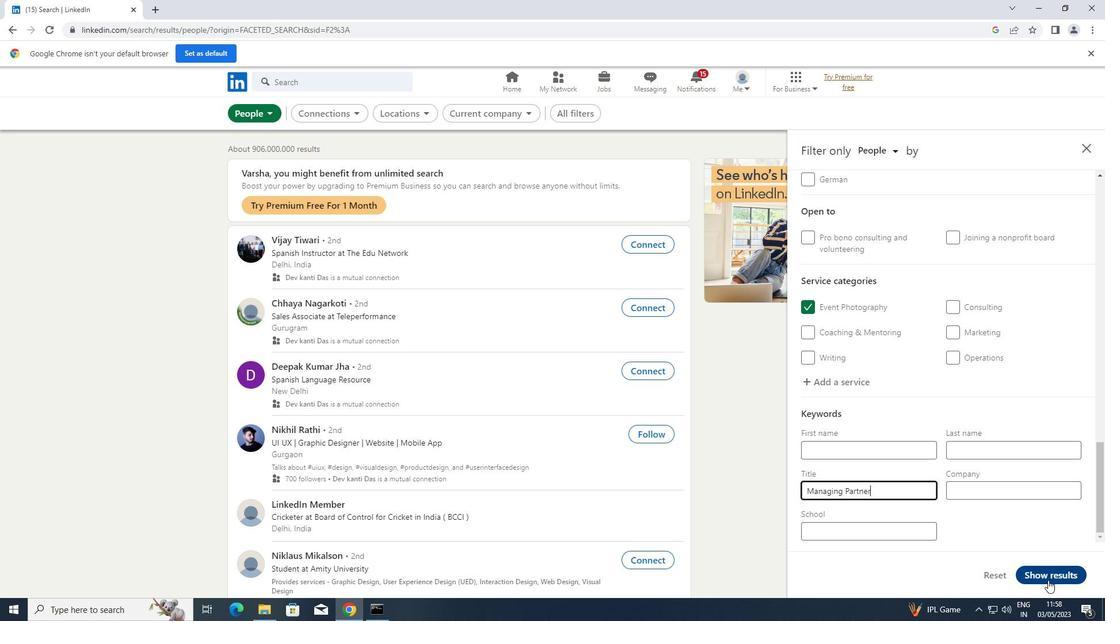 
